 Task: Add an event with the title Webinar: Advanced SEO and Organic Traffic Generation, date '2024/03/11', time 8:00 AM to 10:00 AMand add a description: Participants will develop essential delivery skills, including body language, vocal projection, and effective use of gestures. They will learn how to control nervousness, project confidence, and establish a connection with their audience.Select event color  Flamingo . Add location for the event as: Auckland, New Zealand, logged in from the account softage.4@softage.netand send the event invitation to softage.2@softage.net and softage.3@softage.net. Set a reminder for the event Every weekday(Monday to Friday)
Action: Mouse moved to (86, 113)
Screenshot: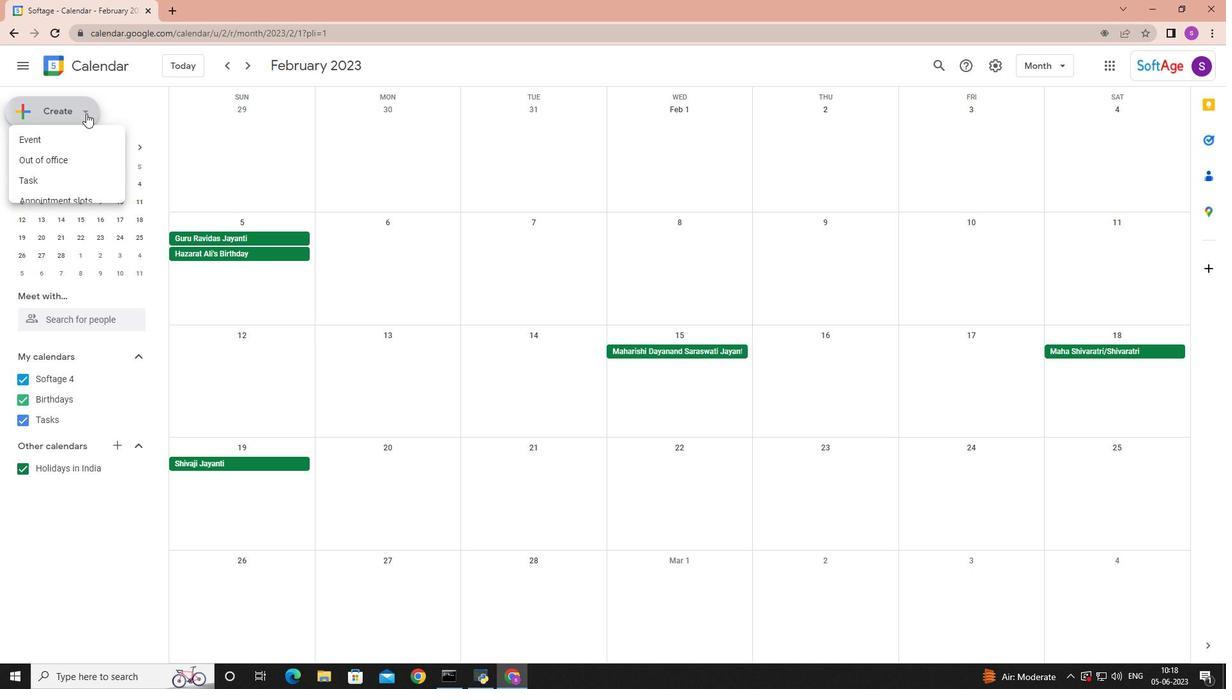 
Action: Mouse pressed left at (86, 113)
Screenshot: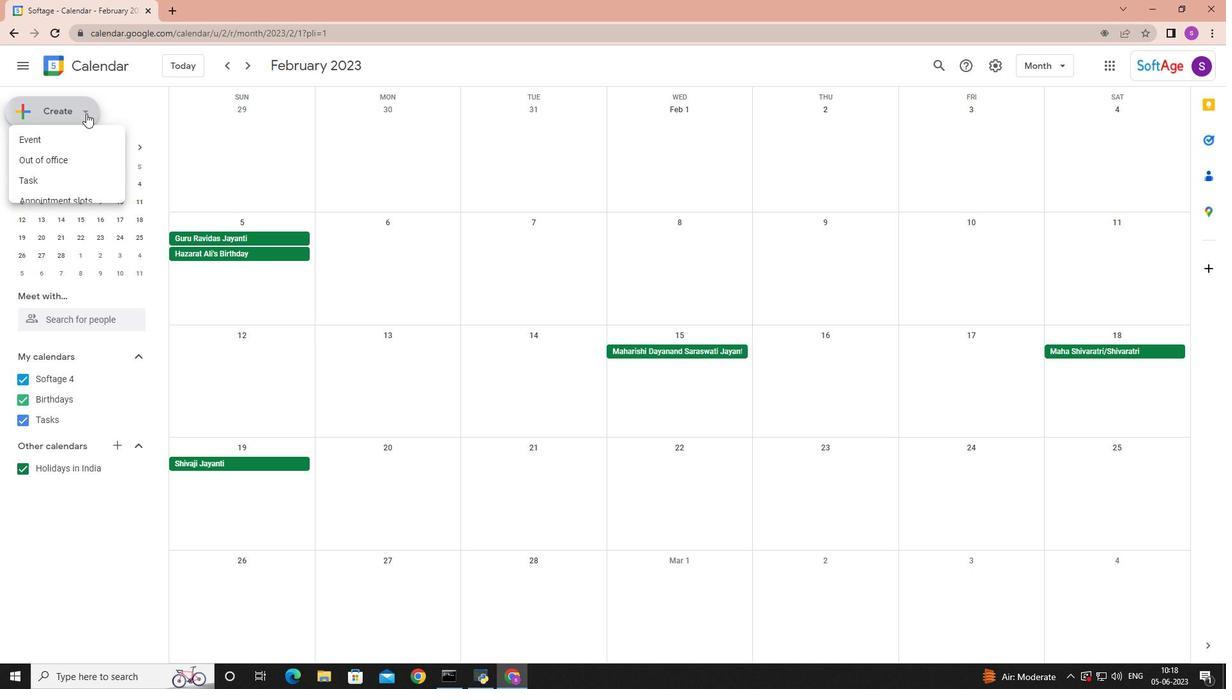 
Action: Mouse moved to (79, 142)
Screenshot: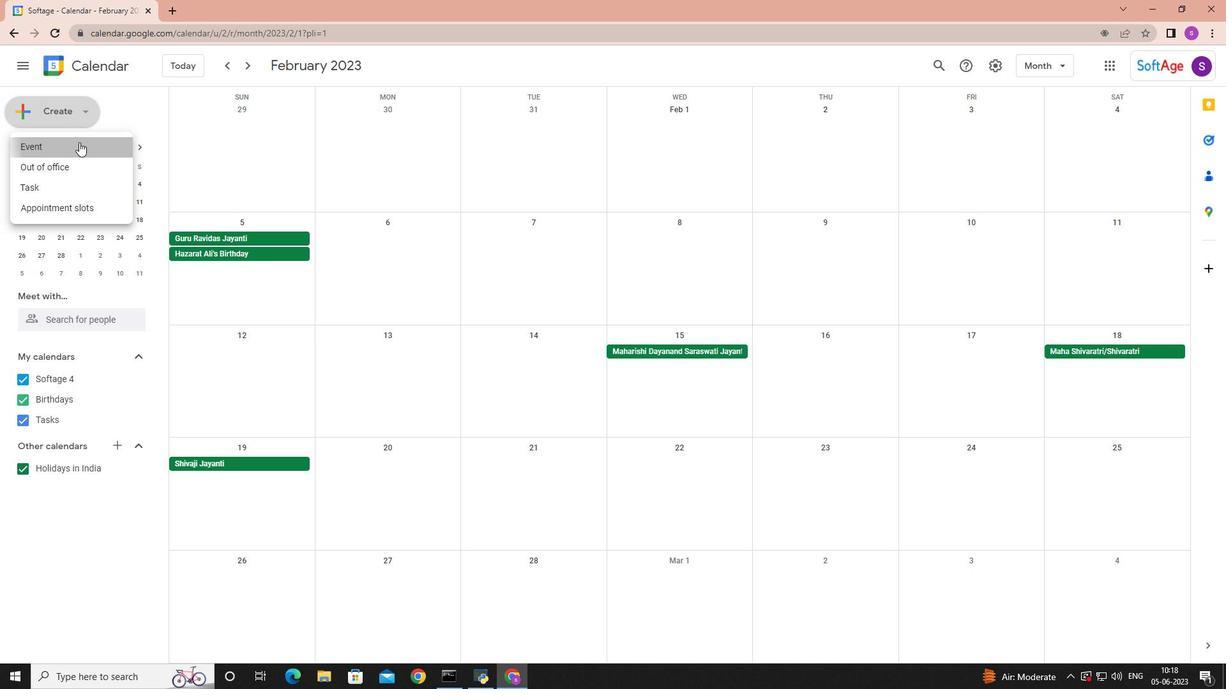 
Action: Mouse pressed left at (79, 142)
Screenshot: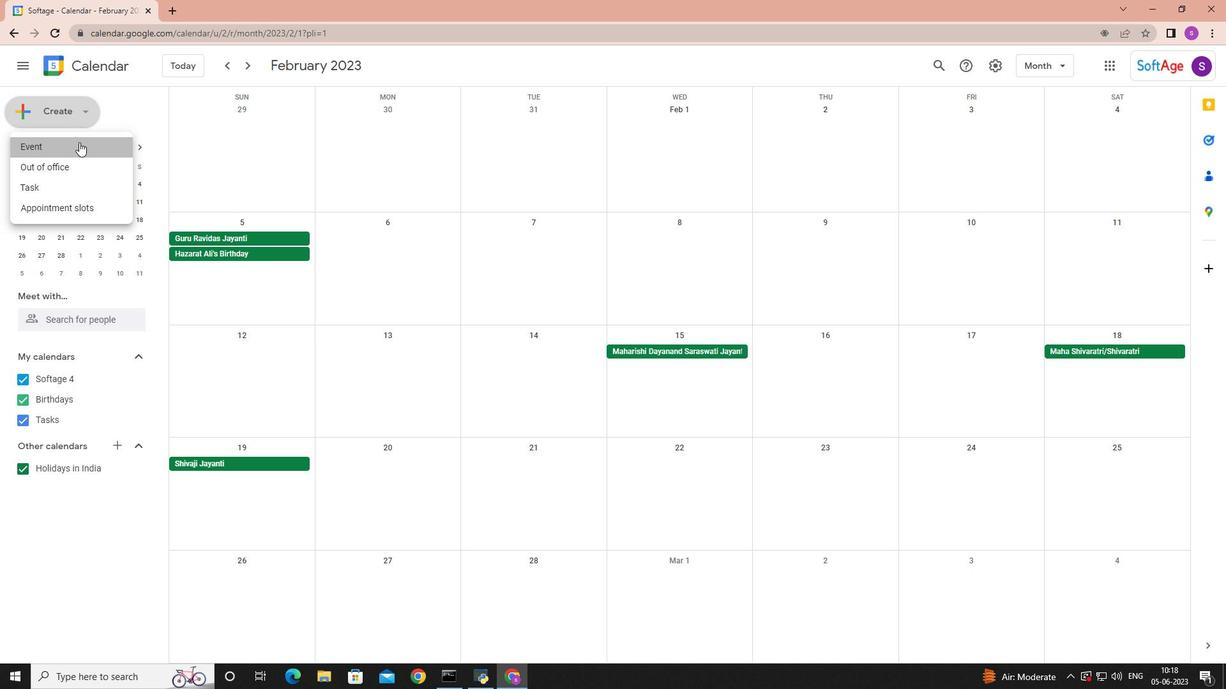 
Action: Mouse moved to (483, 427)
Screenshot: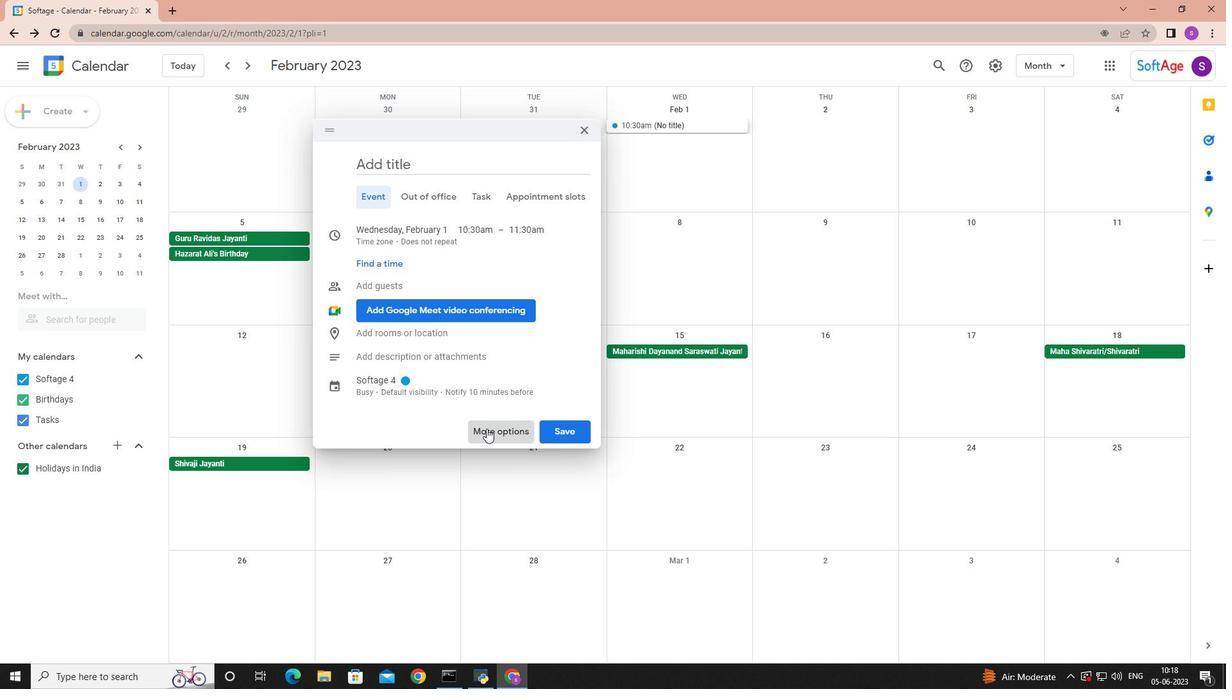
Action: Mouse pressed left at (483, 427)
Screenshot: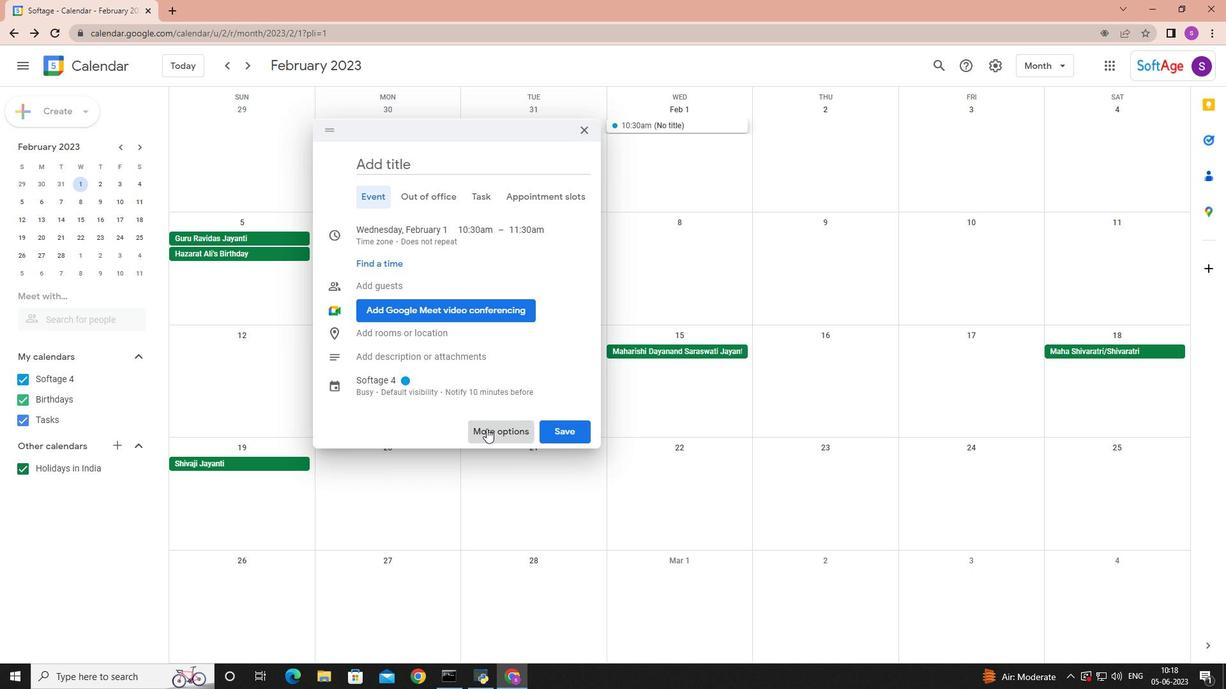 
Action: Mouse moved to (494, 426)
Screenshot: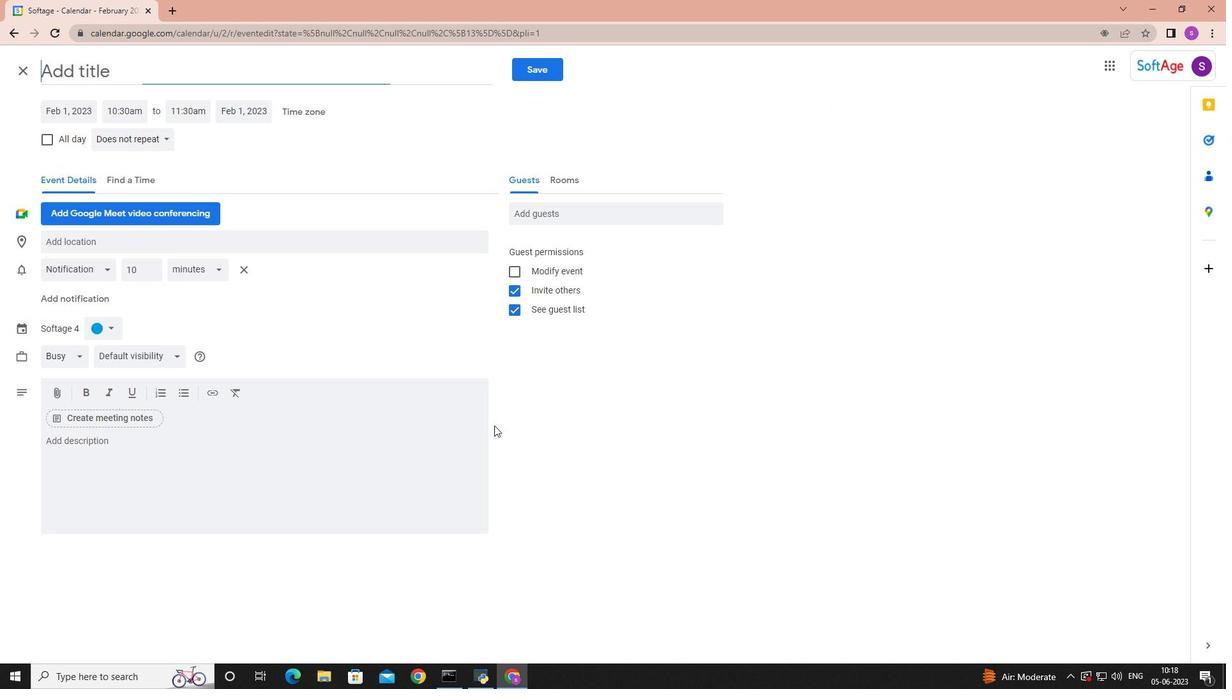 
Action: Key pressed <Key.shift>Webinar<Key.shift>:<Key.space><Key.shift>Advanced<Key.space><Key.shift>SEO<Key.space>and<Key.space><Key.shift>Organic<Key.space><Key.shift>Traffic<Key.space><Key.shift>Generation<Key.space>
Screenshot: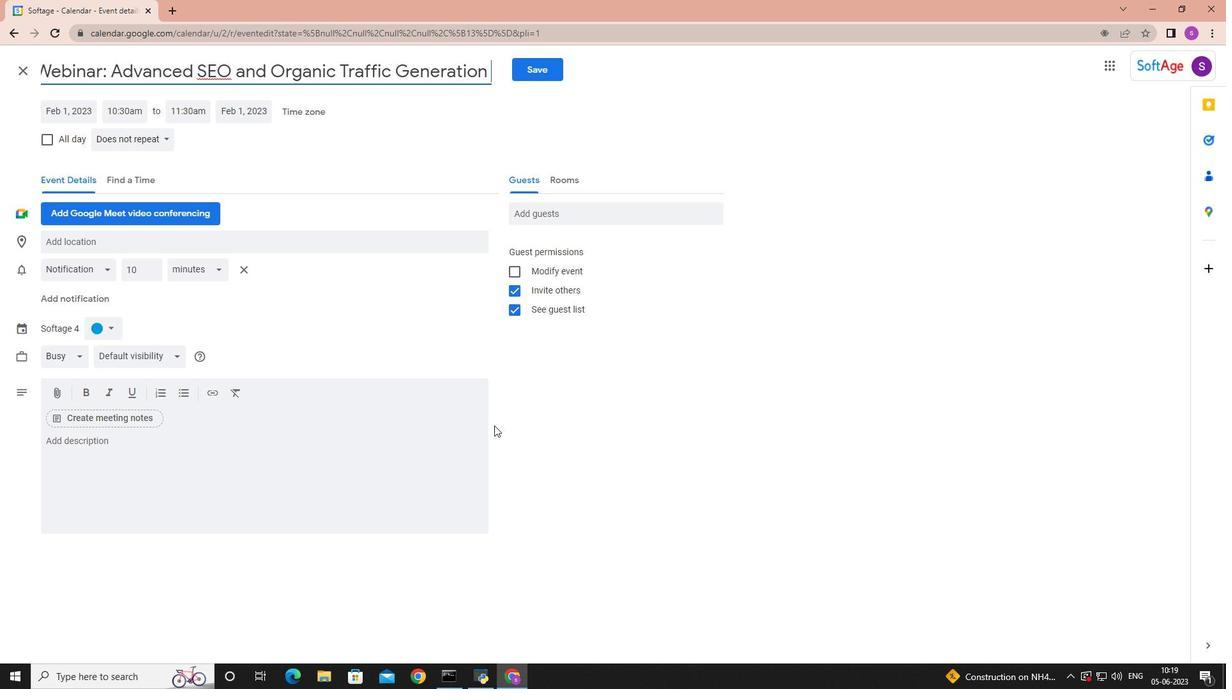 
Action: Mouse moved to (72, 112)
Screenshot: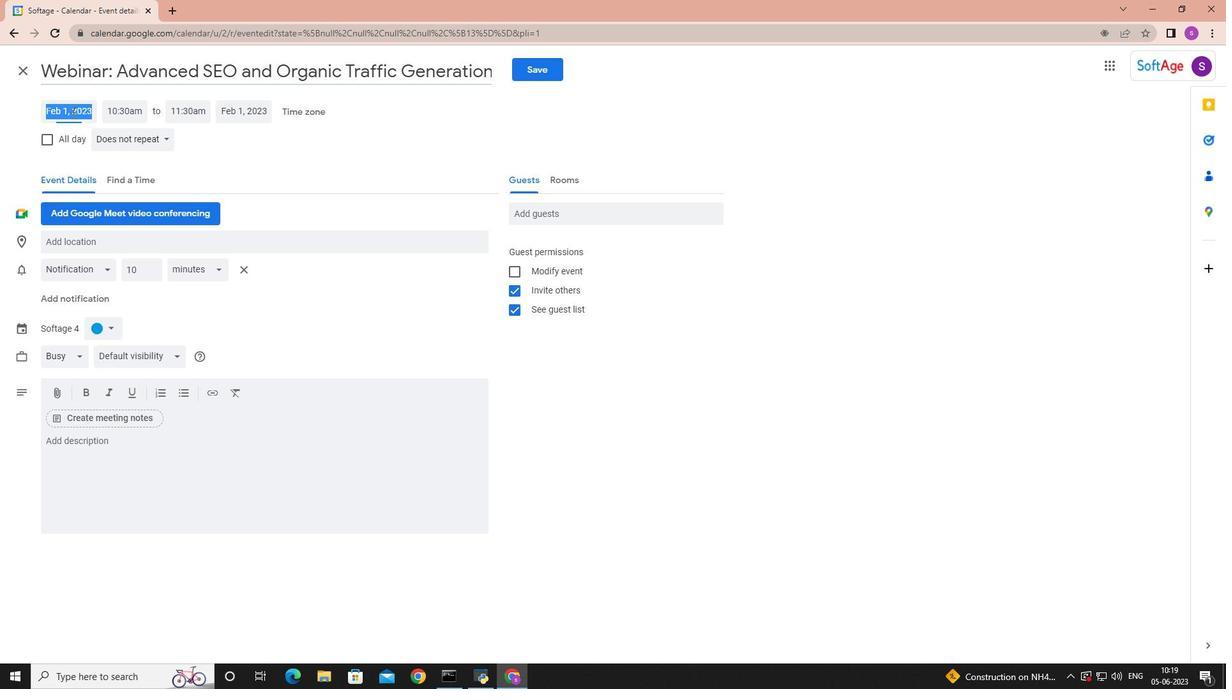 
Action: Mouse pressed left at (72, 112)
Screenshot: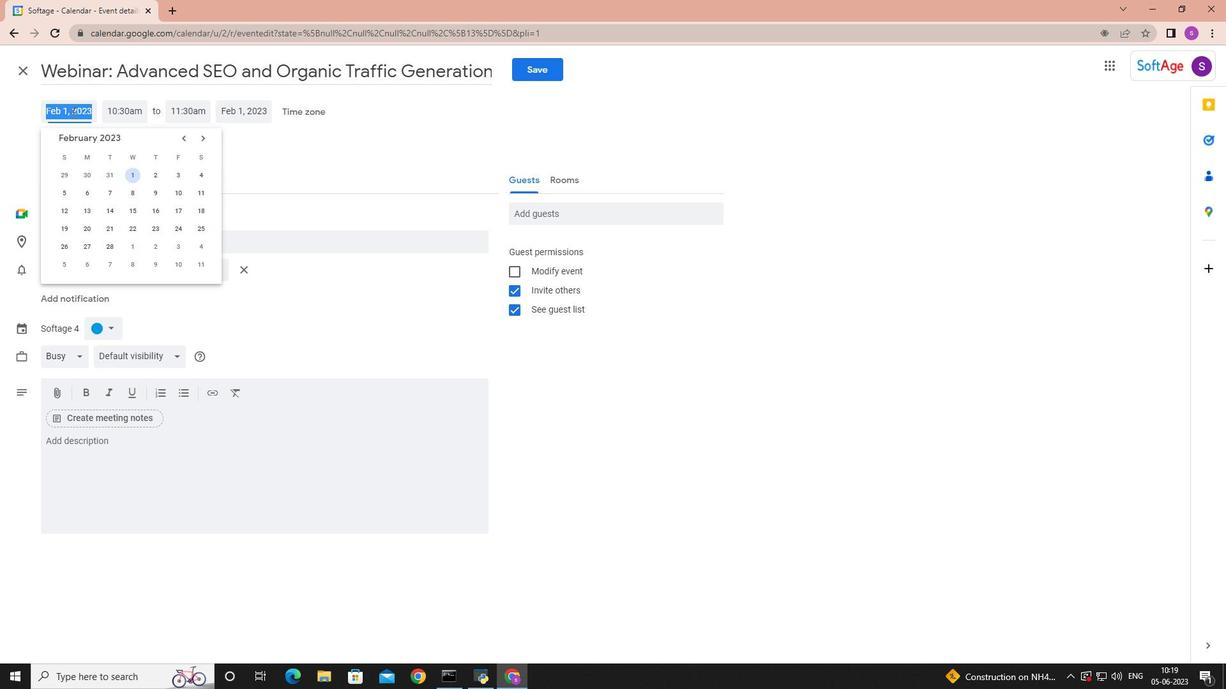 
Action: Mouse moved to (199, 137)
Screenshot: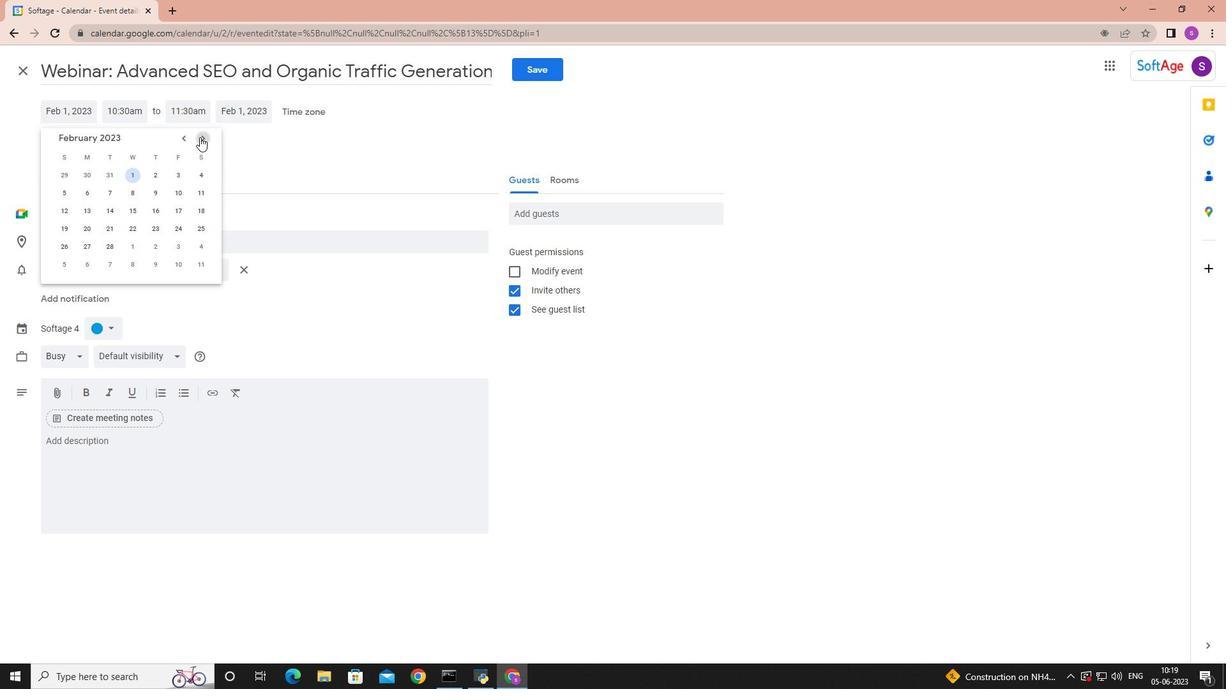 
Action: Mouse pressed left at (199, 137)
Screenshot: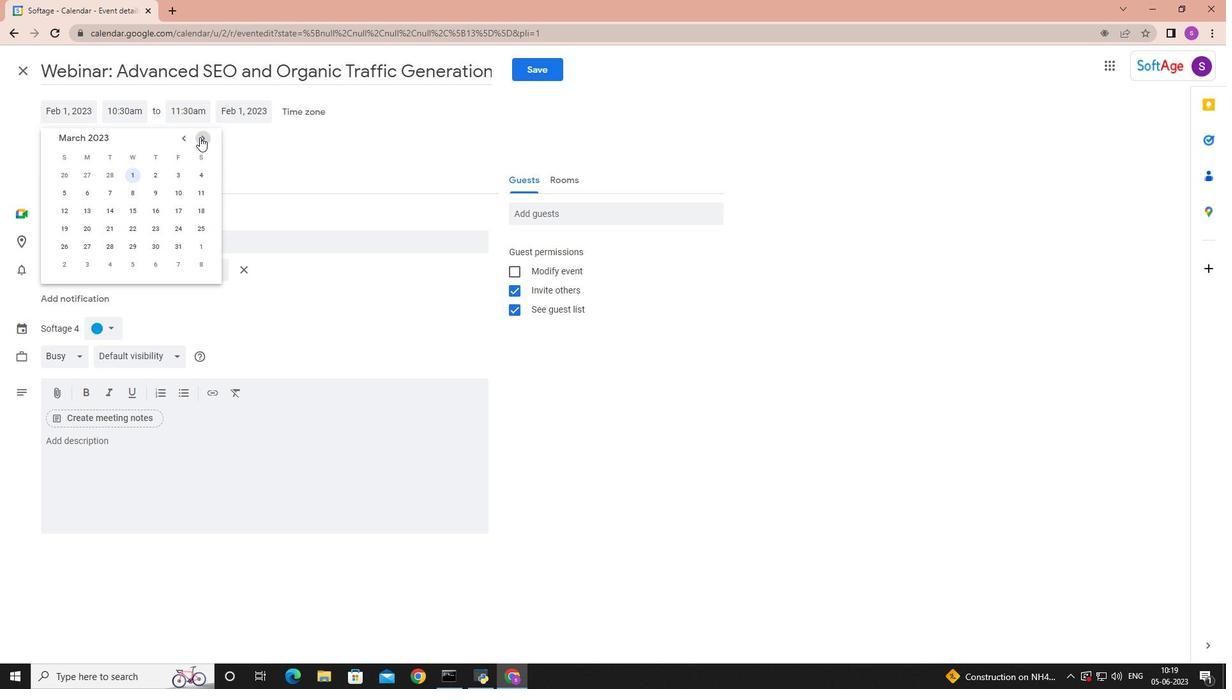 
Action: Mouse pressed left at (199, 137)
Screenshot: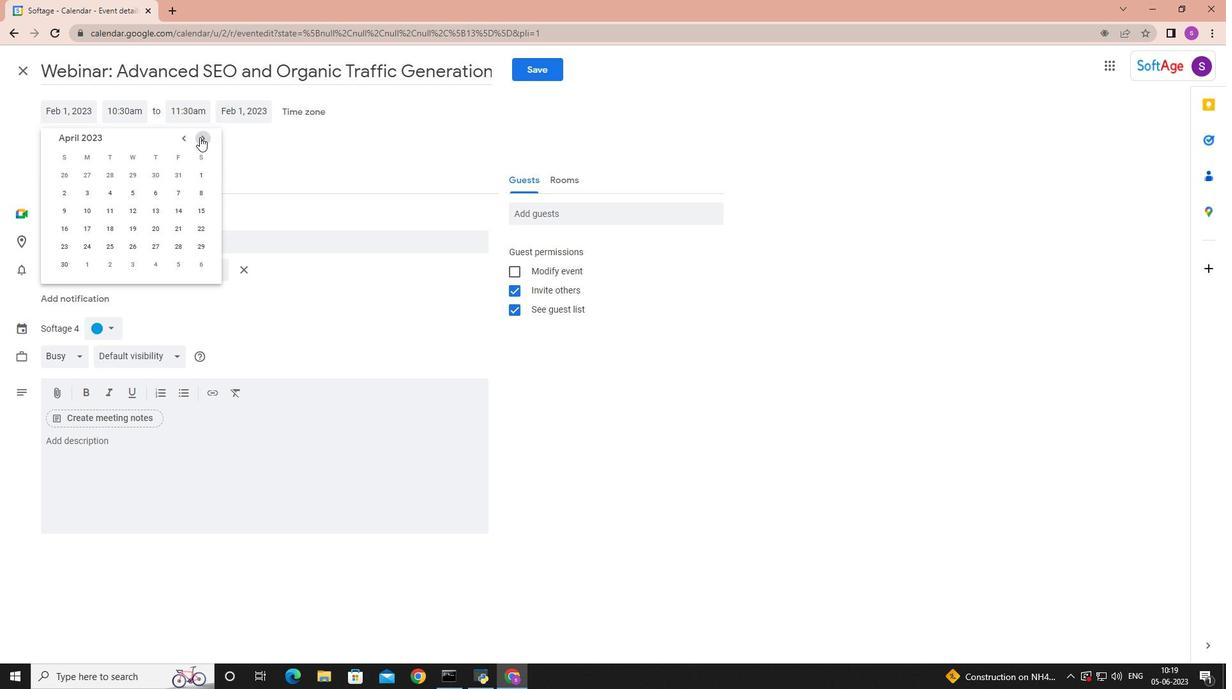 
Action: Mouse pressed left at (199, 137)
Screenshot: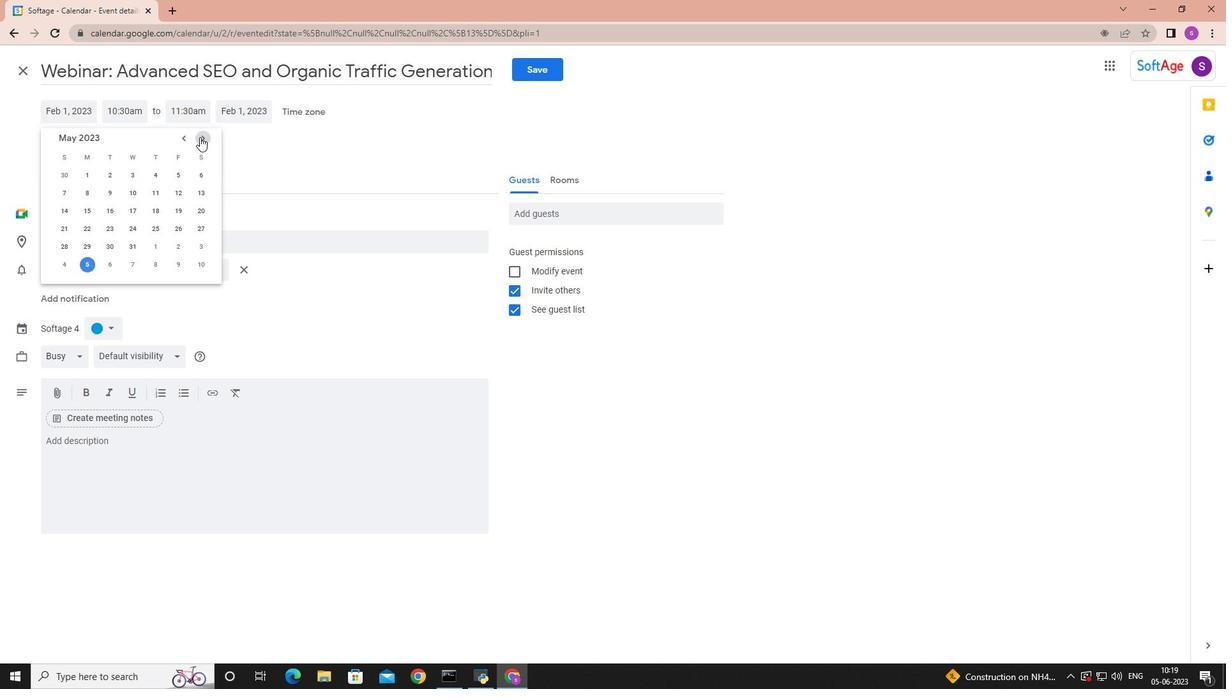 
Action: Mouse pressed left at (199, 137)
Screenshot: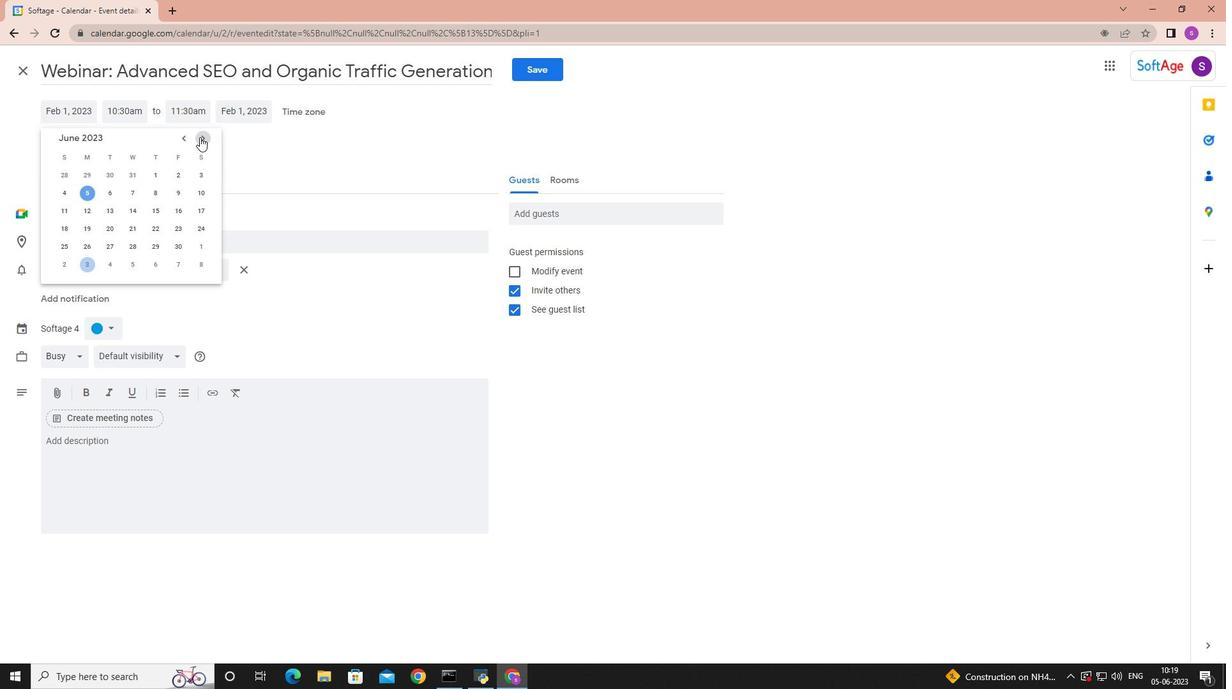 
Action: Mouse pressed left at (199, 137)
Screenshot: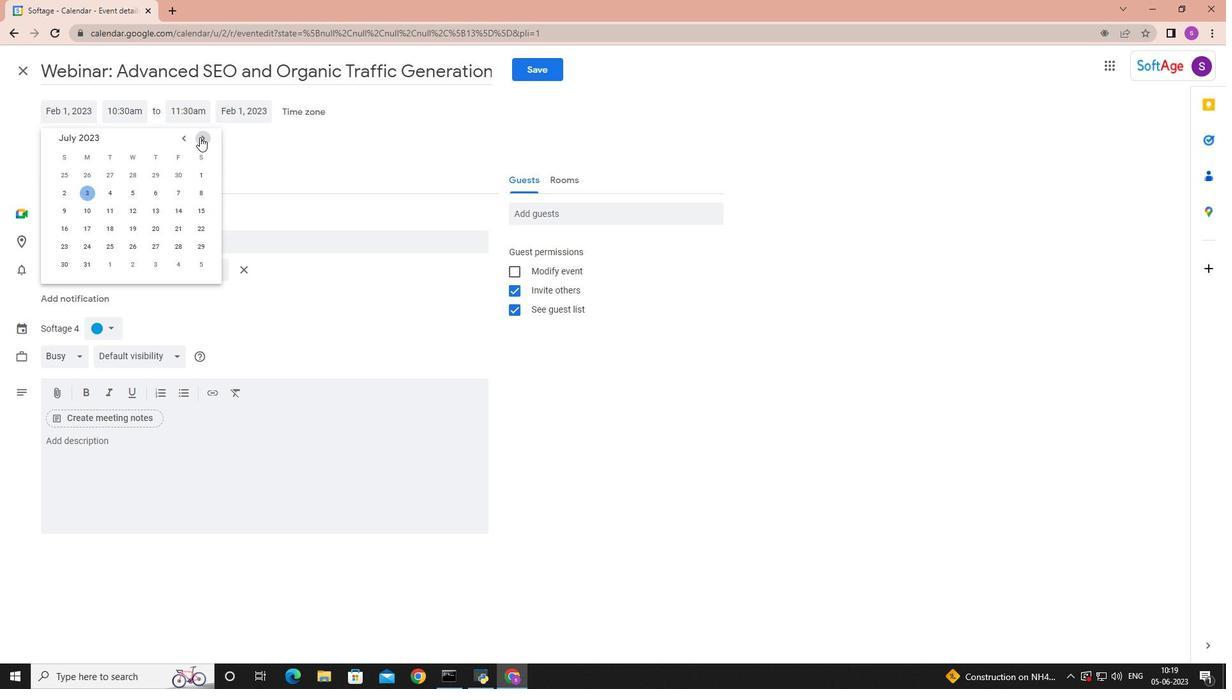 
Action: Mouse pressed left at (199, 137)
Screenshot: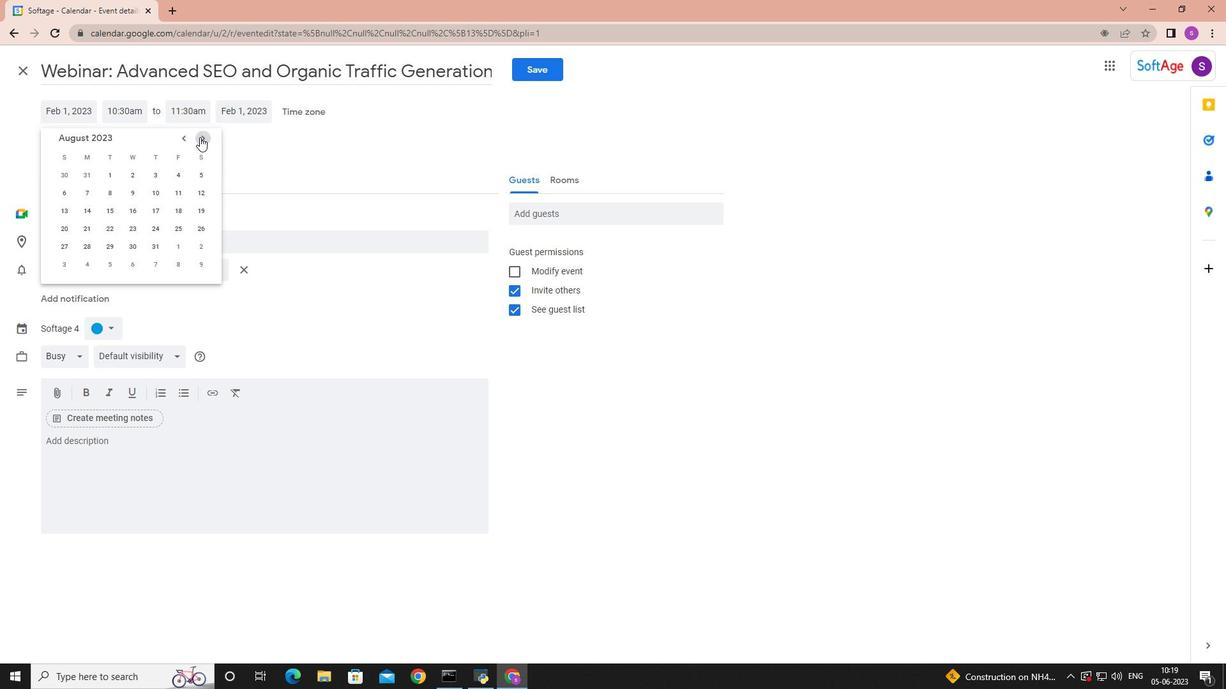 
Action: Mouse pressed left at (199, 137)
Screenshot: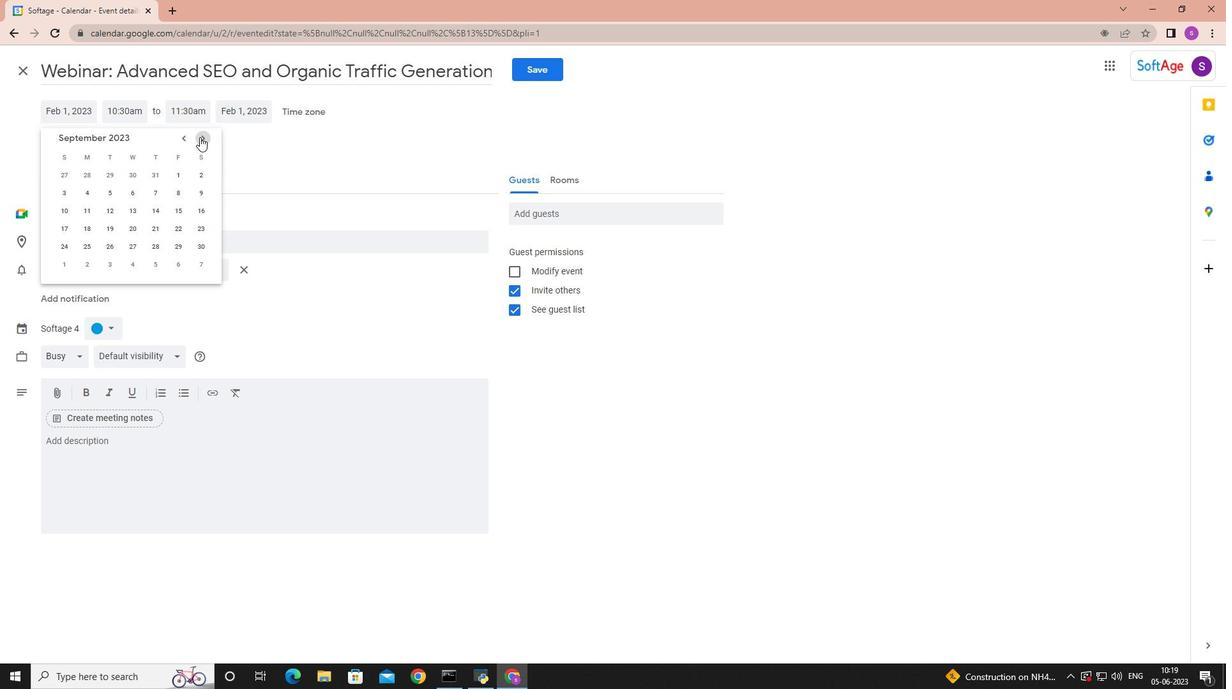 
Action: Mouse pressed left at (199, 137)
Screenshot: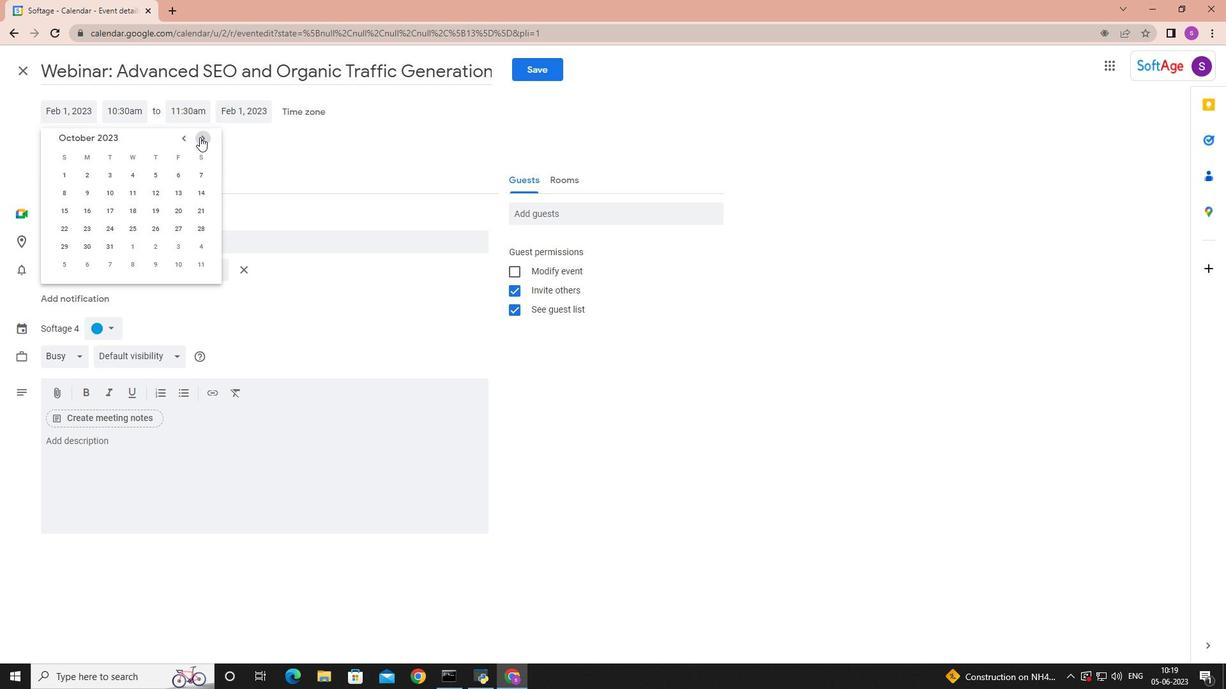 
Action: Mouse pressed left at (199, 137)
Screenshot: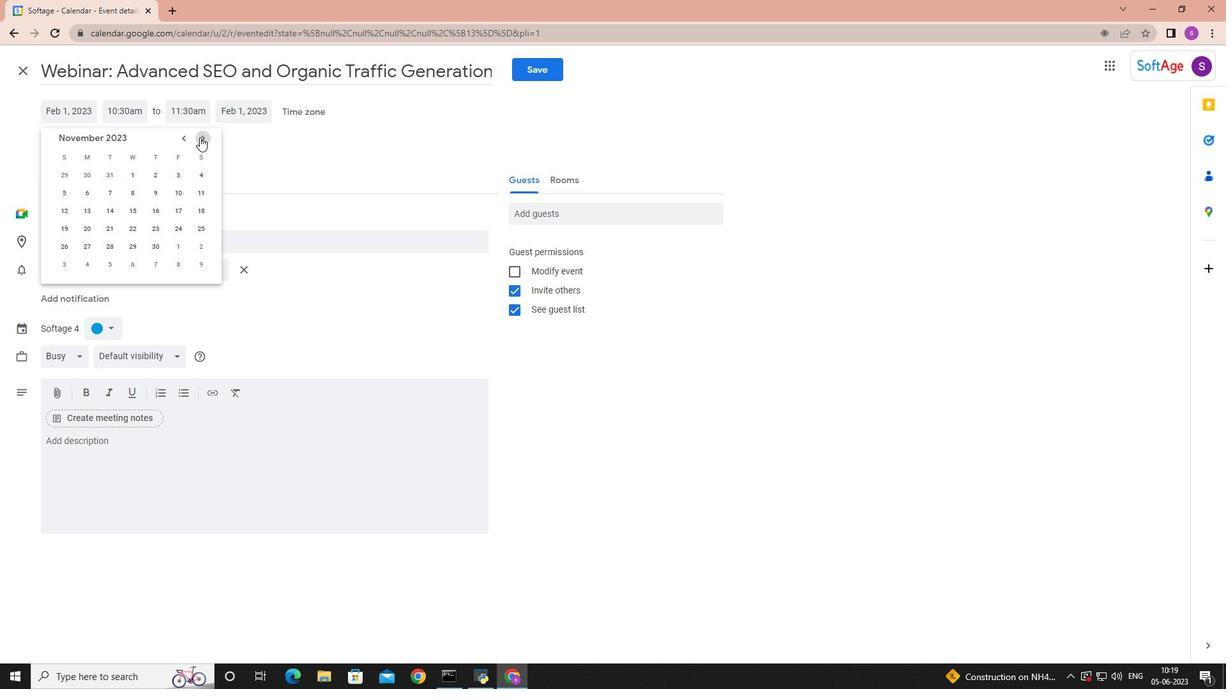 
Action: Mouse pressed left at (199, 137)
Screenshot: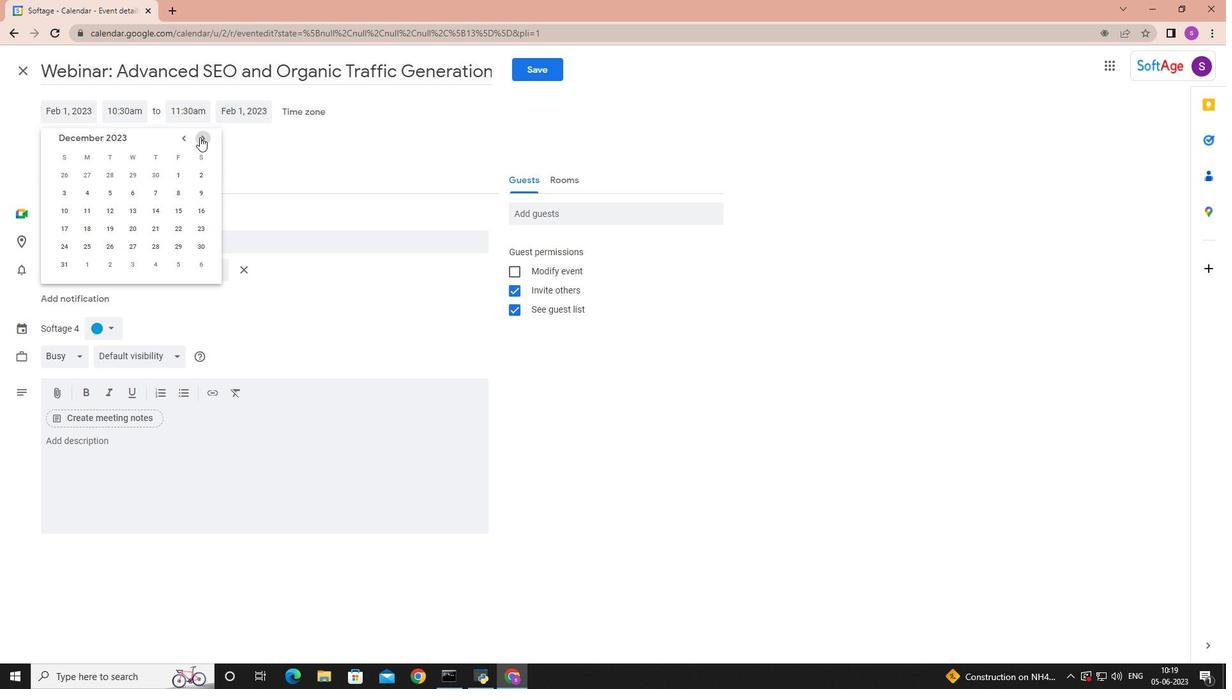 
Action: Mouse pressed left at (199, 137)
Screenshot: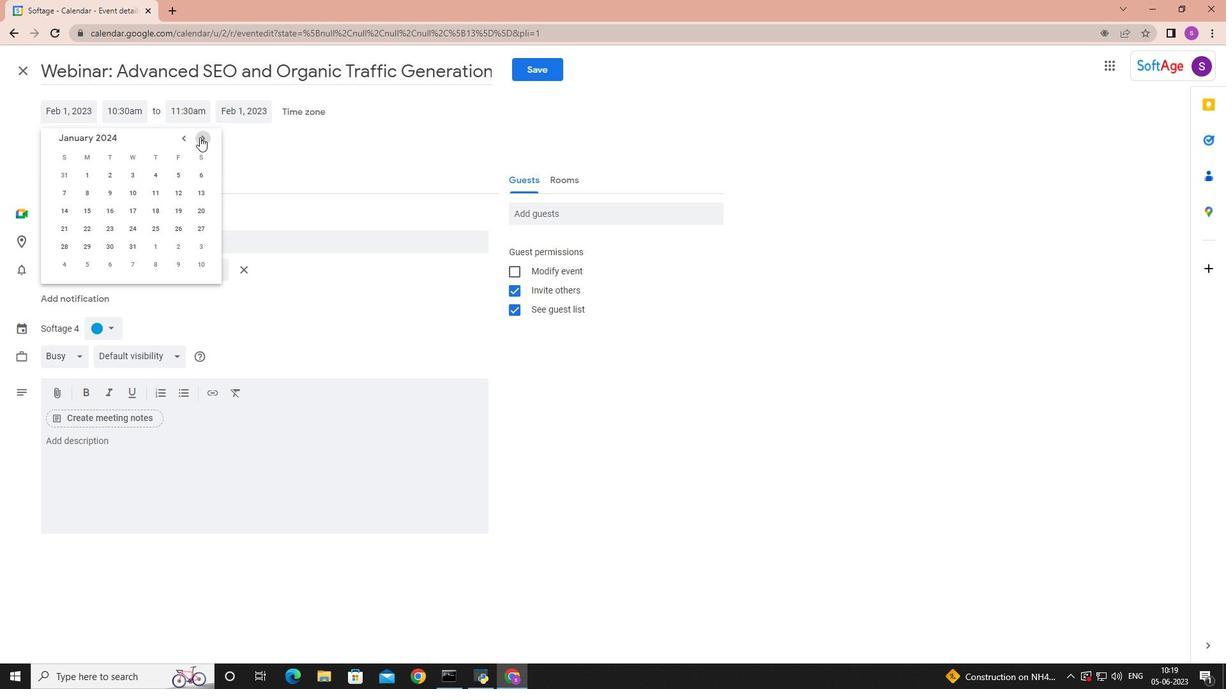 
Action: Mouse pressed left at (199, 137)
Screenshot: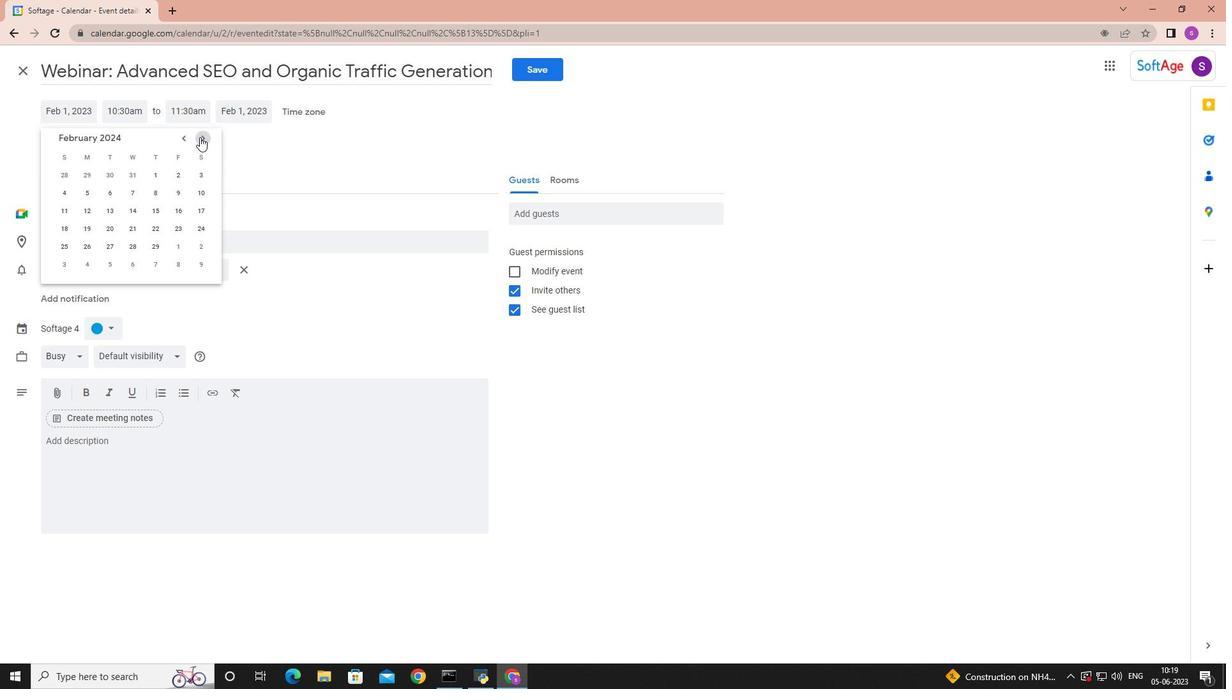 
Action: Mouse pressed left at (199, 137)
Screenshot: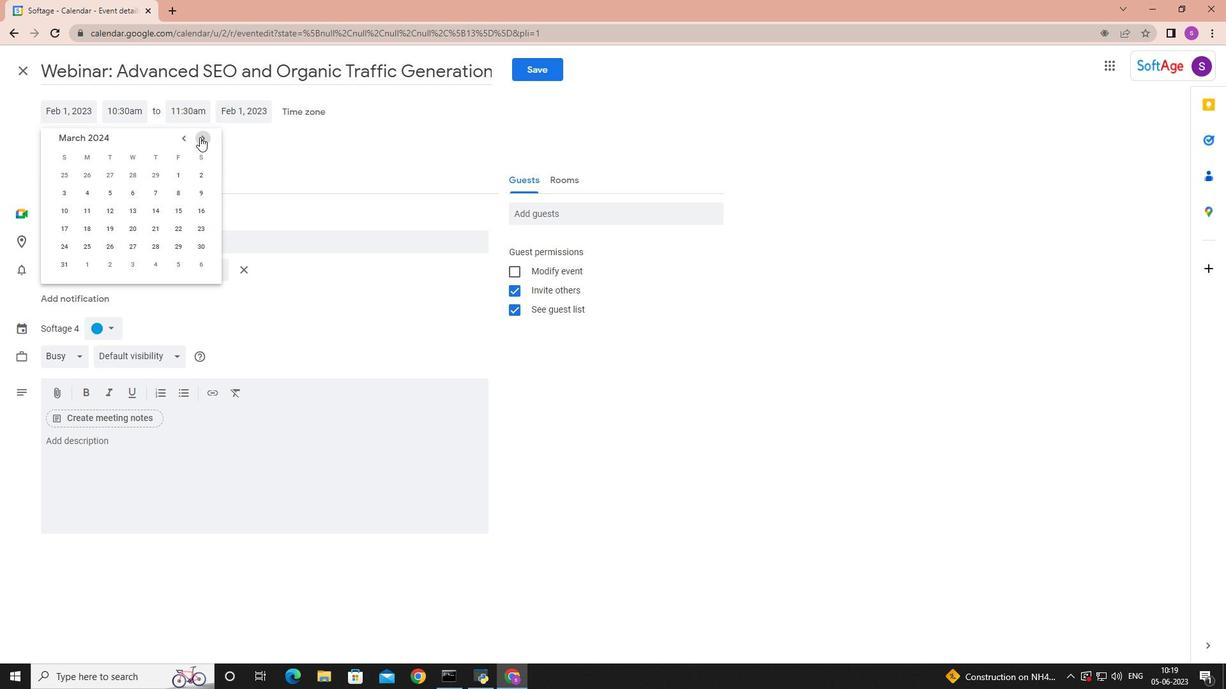 
Action: Mouse moved to (88, 214)
Screenshot: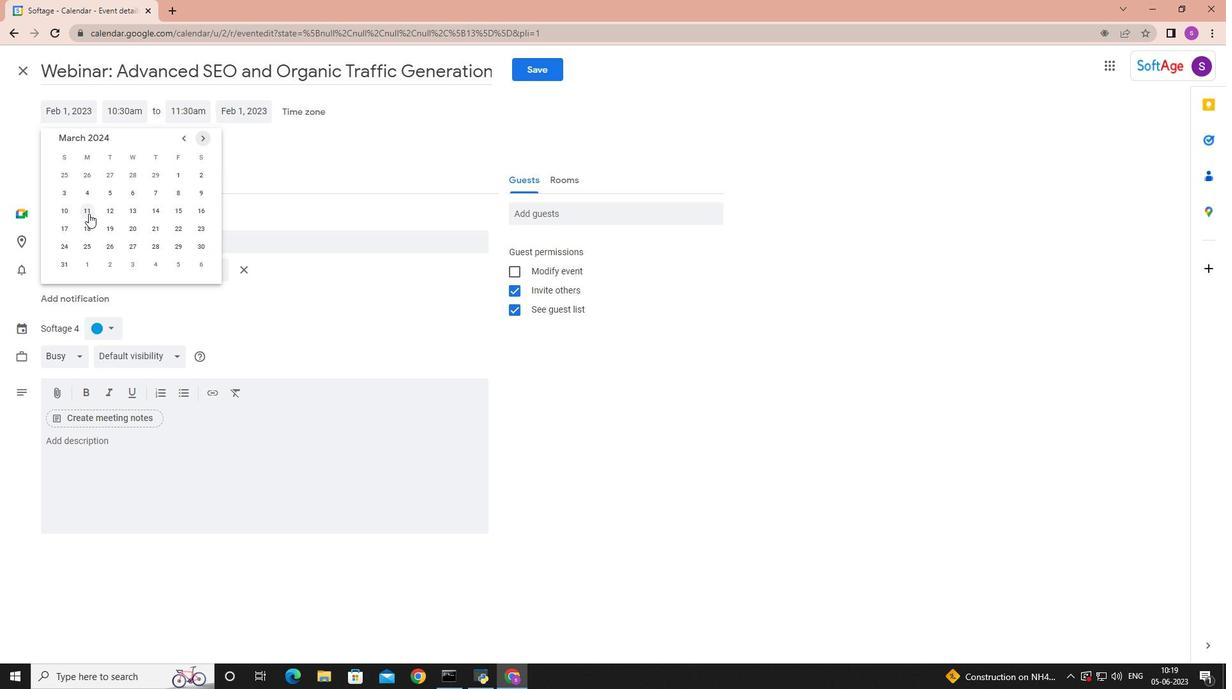 
Action: Mouse pressed left at (88, 214)
Screenshot: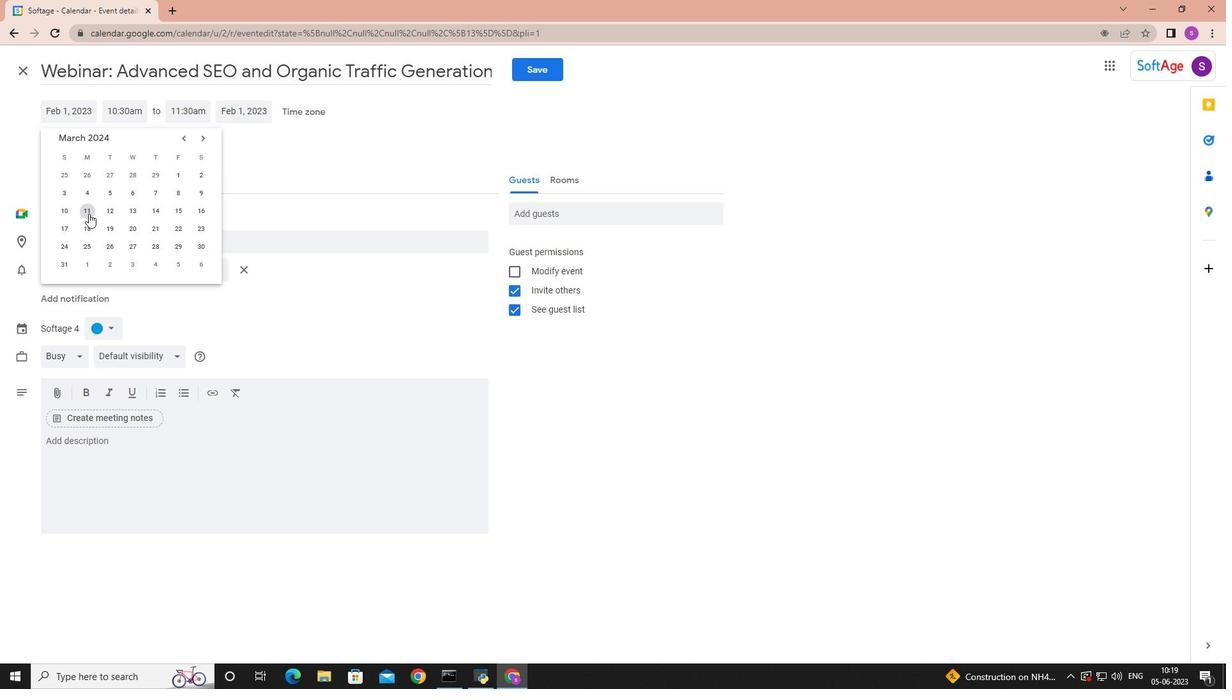 
Action: Mouse moved to (138, 112)
Screenshot: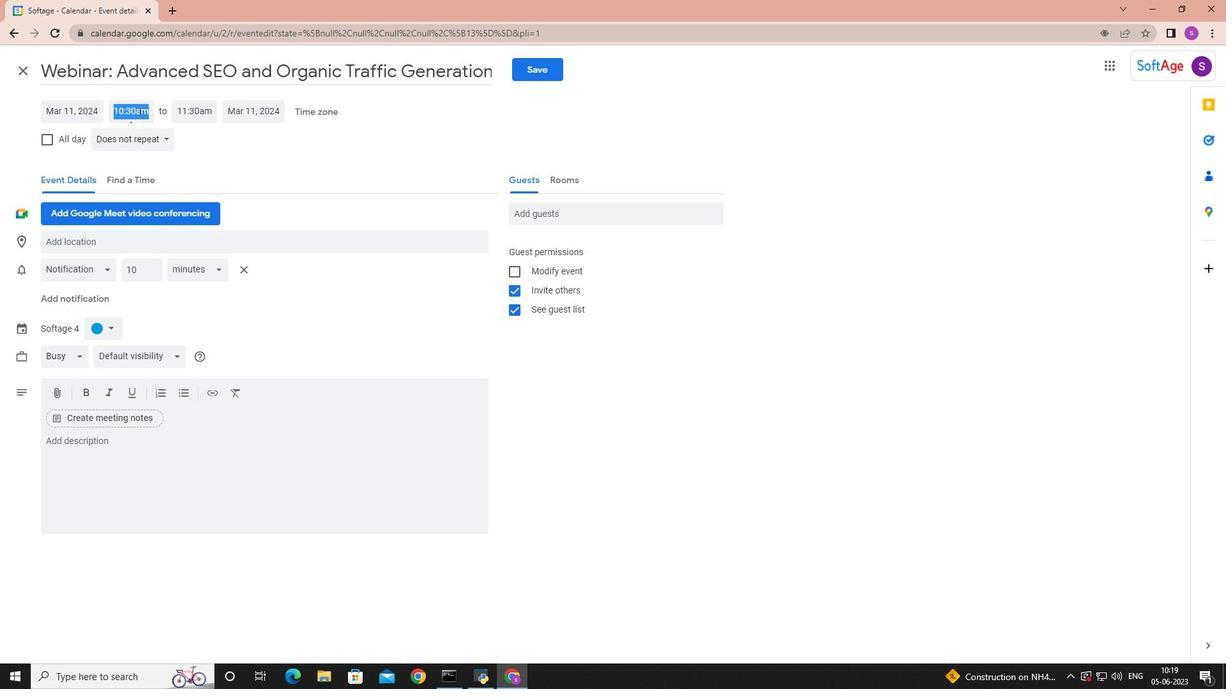 
Action: Mouse pressed left at (138, 112)
Screenshot: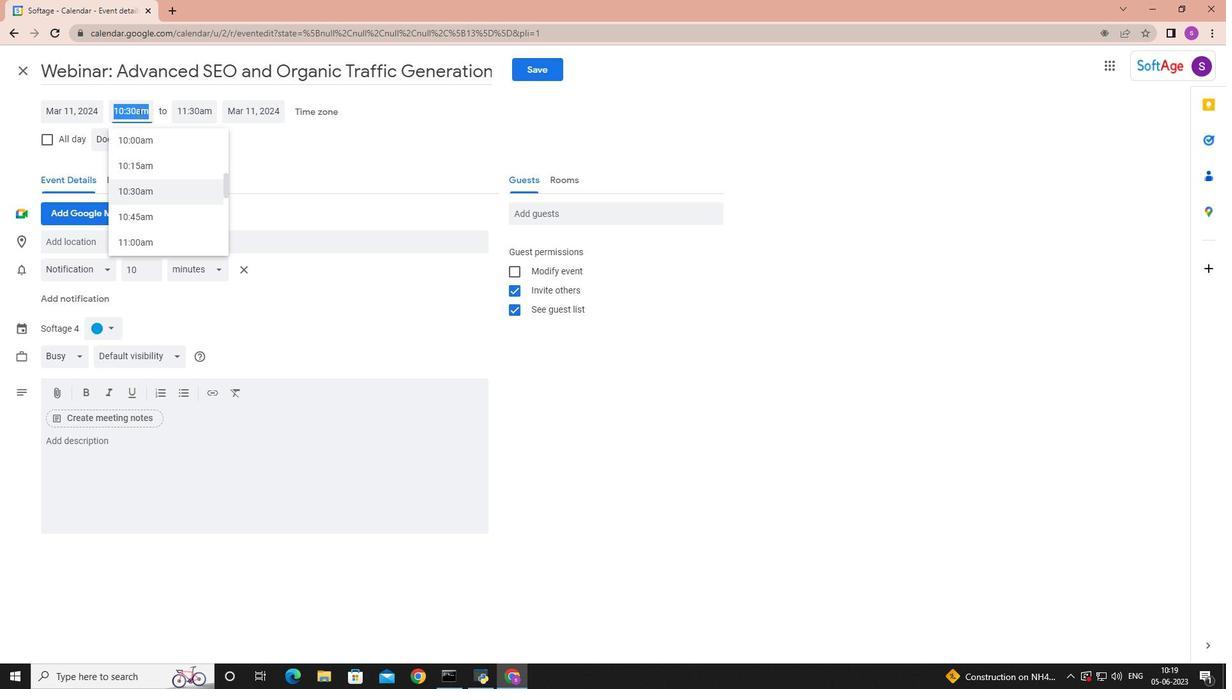 
Action: Mouse moved to (158, 190)
Screenshot: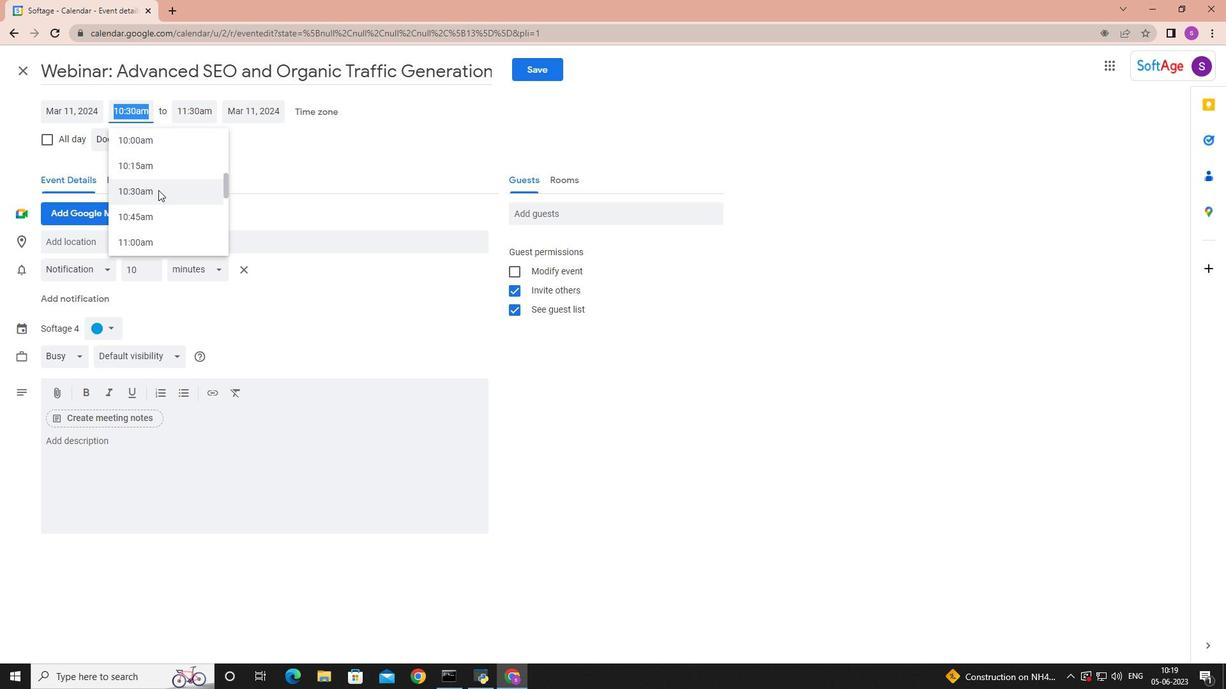 
Action: Mouse scrolled (158, 191) with delta (0, 0)
Screenshot: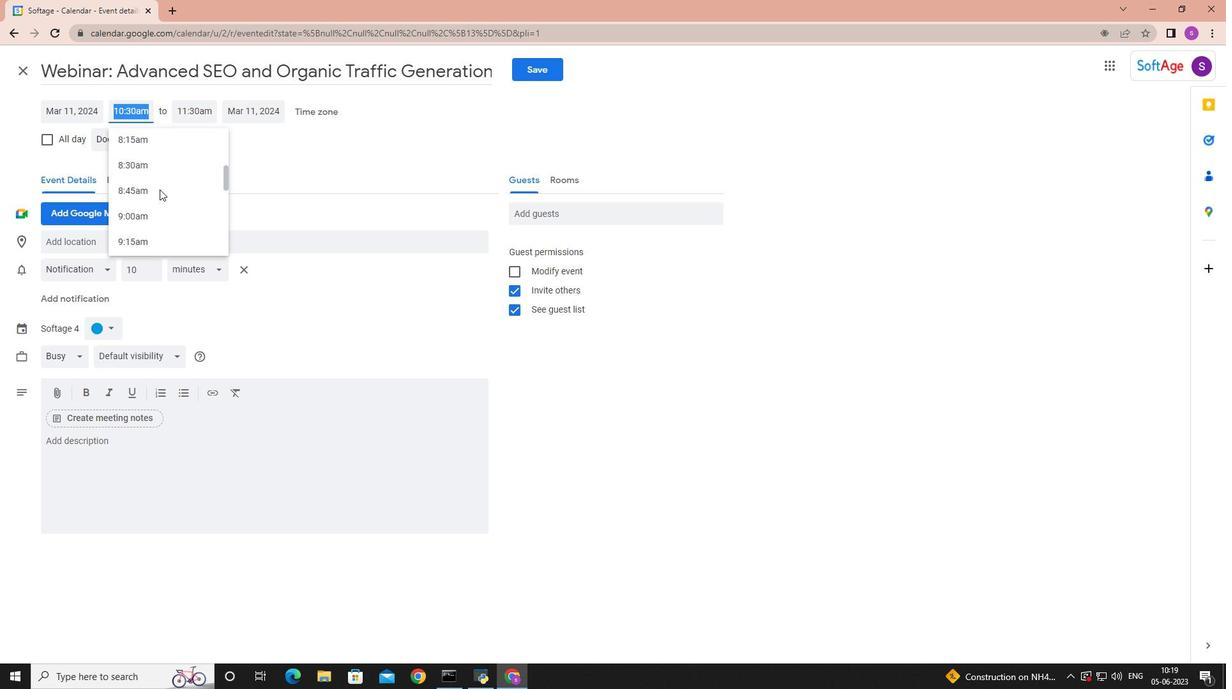 
Action: Mouse scrolled (158, 191) with delta (0, 0)
Screenshot: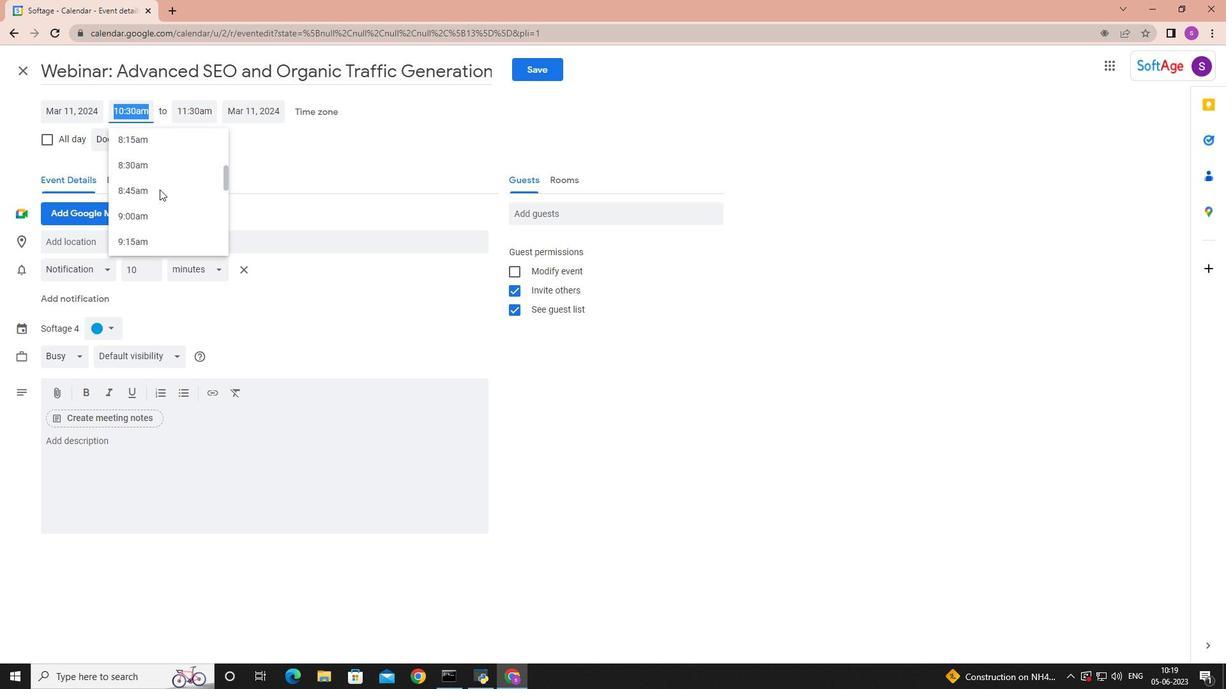 
Action: Mouse scrolled (158, 191) with delta (0, 0)
Screenshot: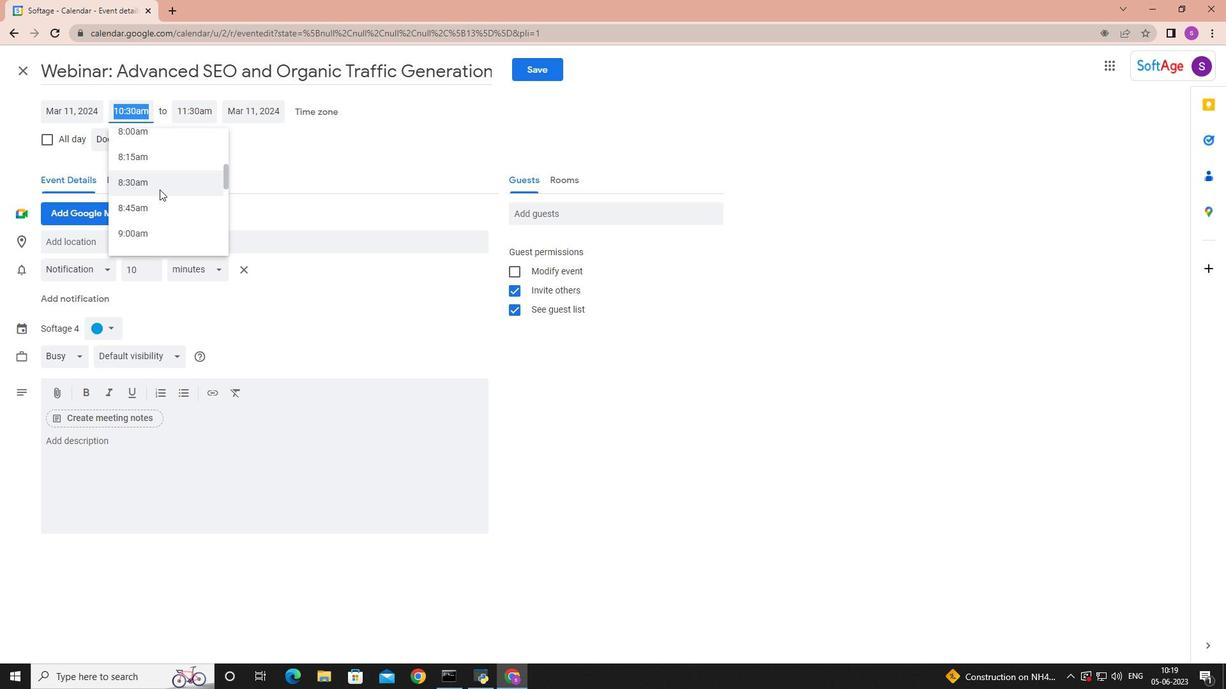 
Action: Mouse moved to (159, 189)
Screenshot: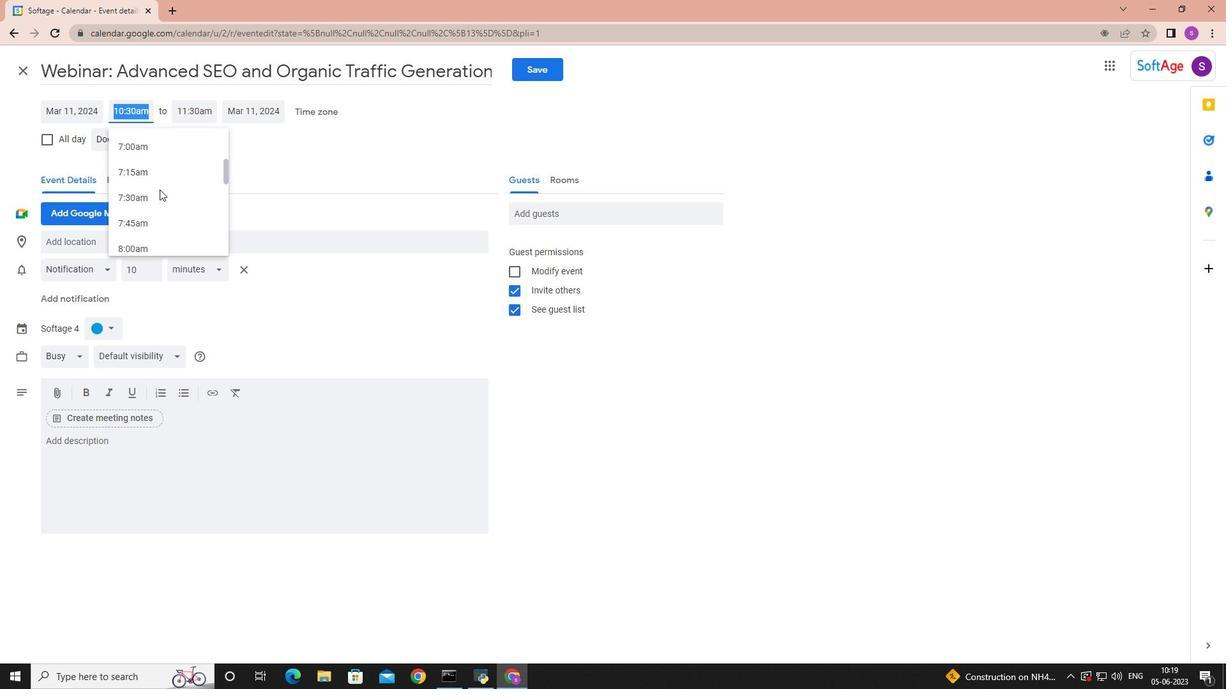 
Action: Mouse scrolled (159, 190) with delta (0, 0)
Screenshot: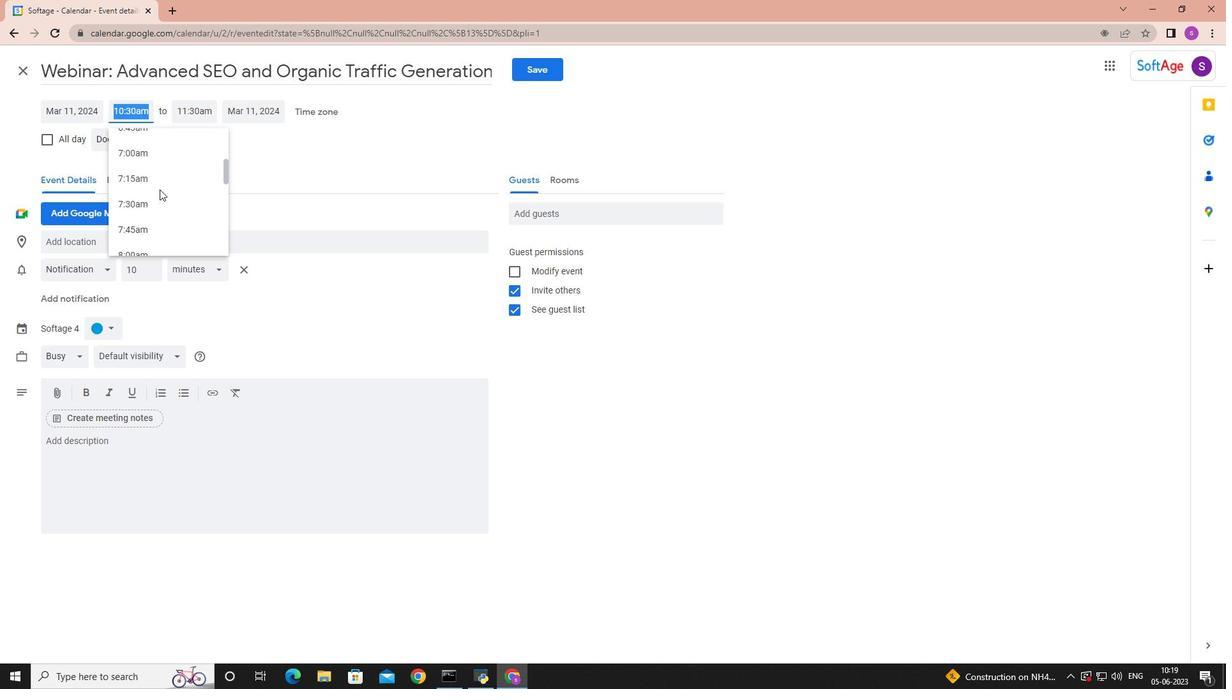 
Action: Mouse scrolled (159, 190) with delta (0, 0)
Screenshot: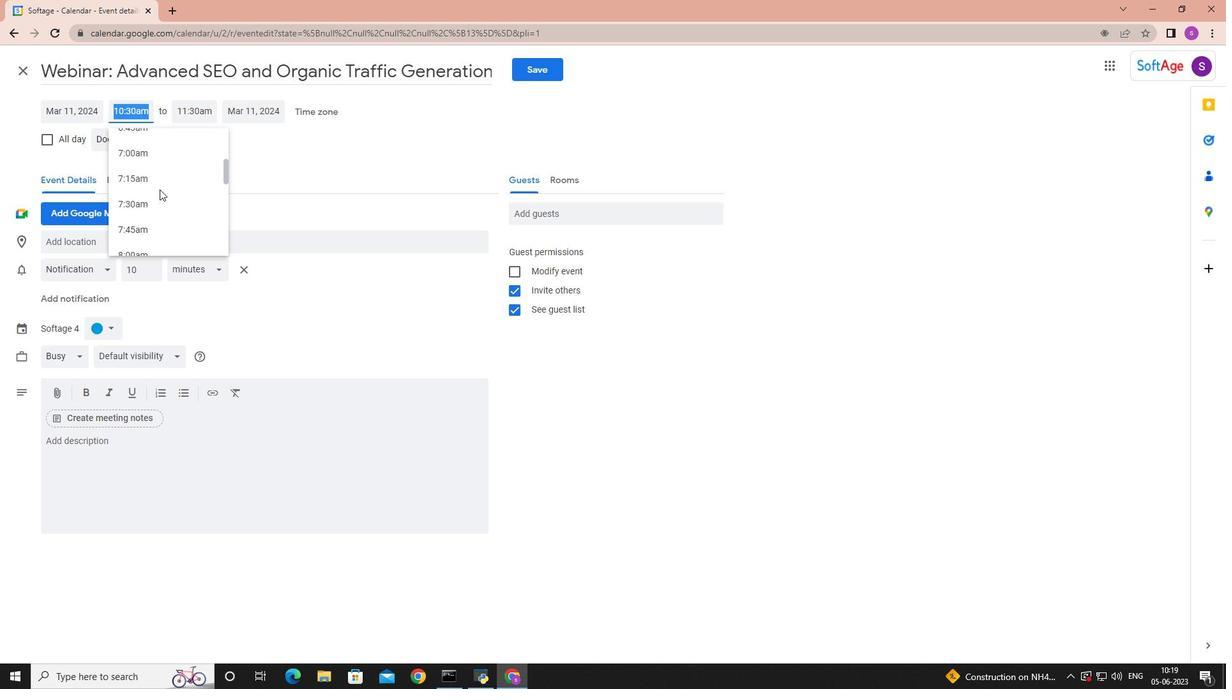 
Action: Mouse scrolled (159, 189) with delta (0, 0)
Screenshot: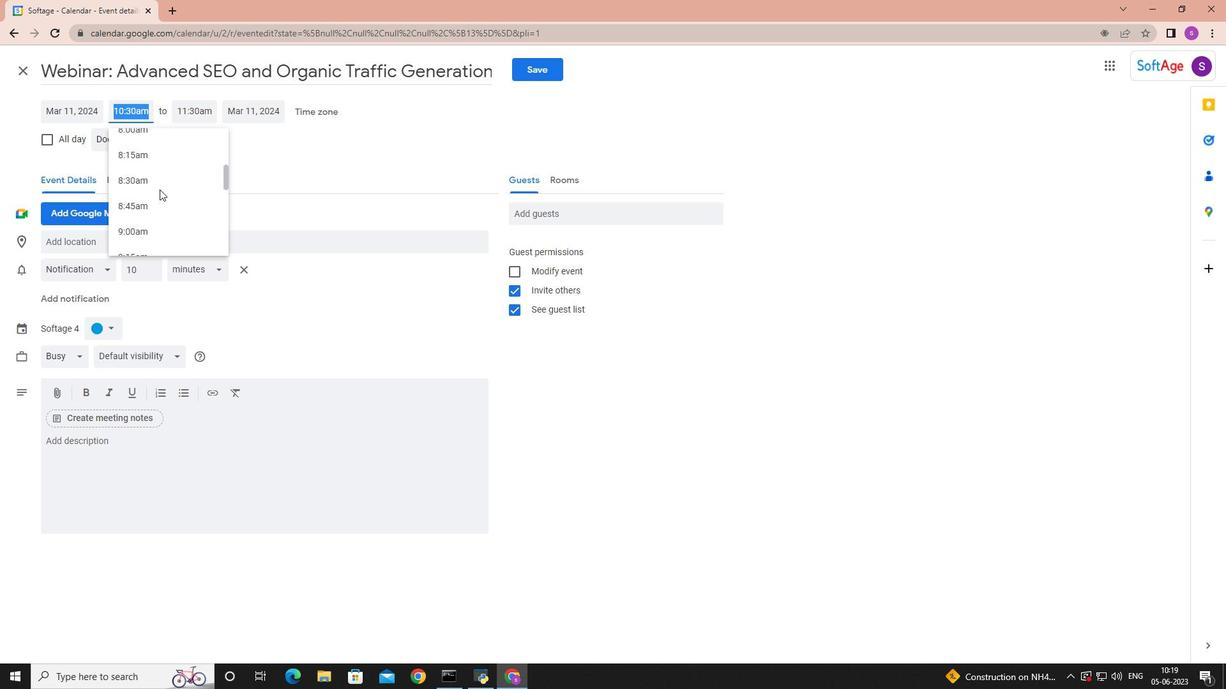 
Action: Mouse scrolled (159, 189) with delta (0, 0)
Screenshot: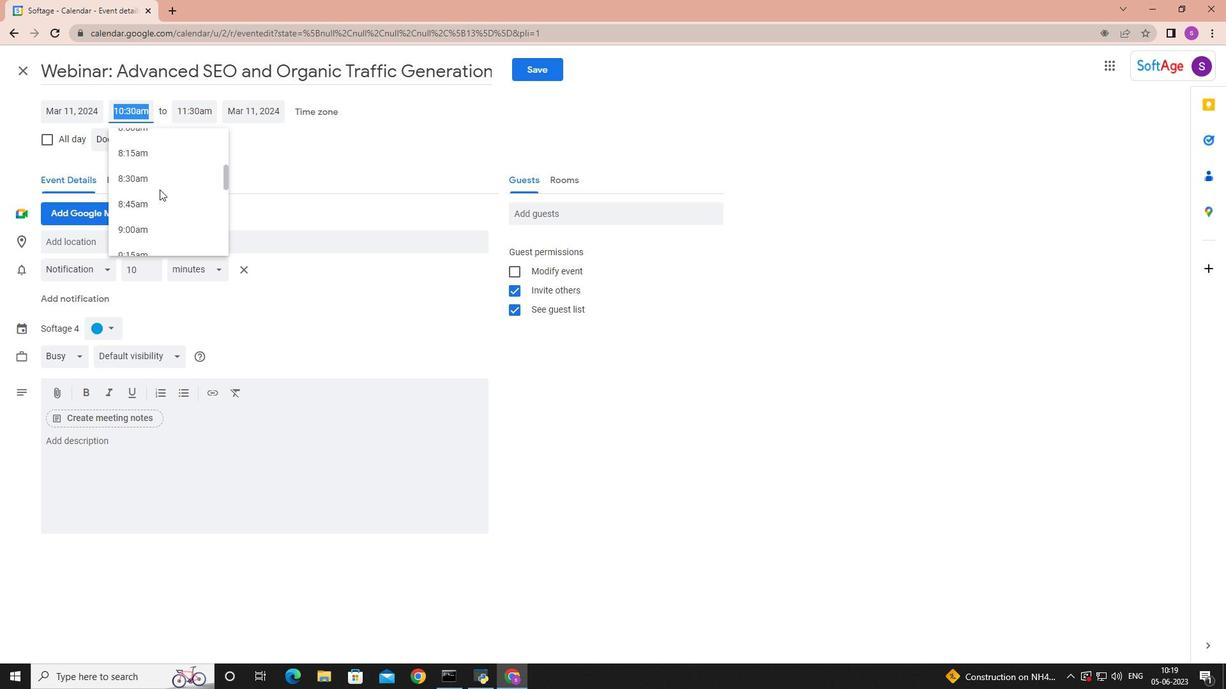 
Action: Mouse moved to (163, 173)
Screenshot: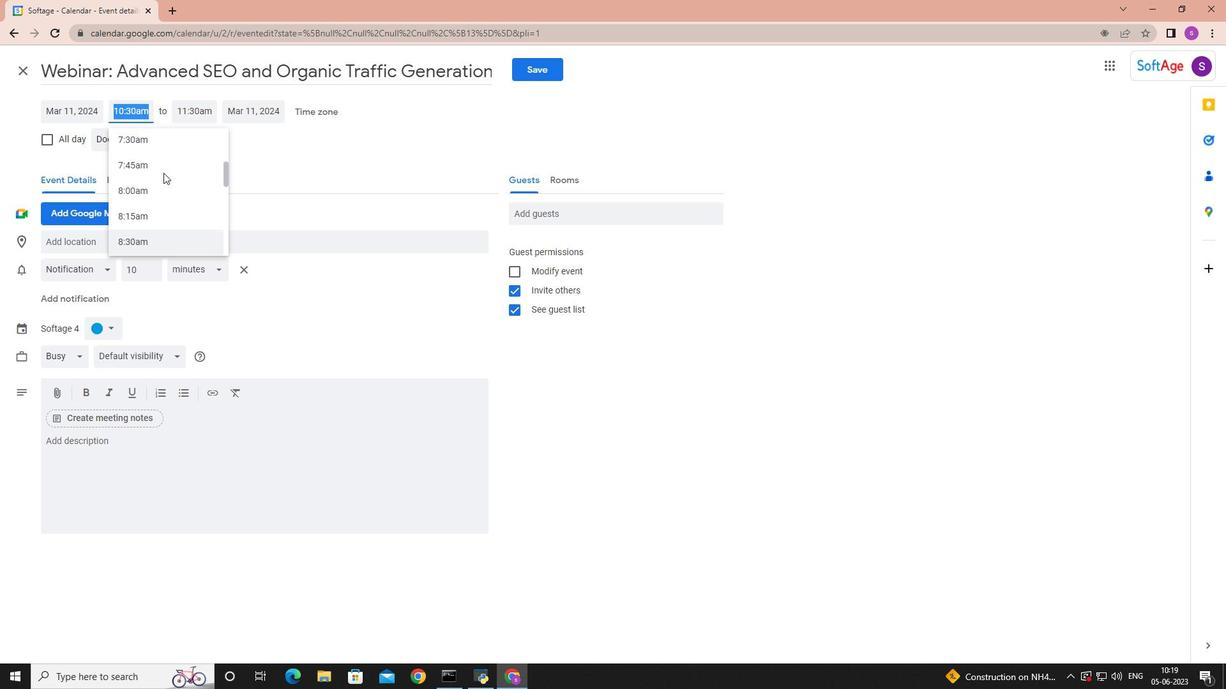 
Action: Mouse scrolled (163, 173) with delta (0, 0)
Screenshot: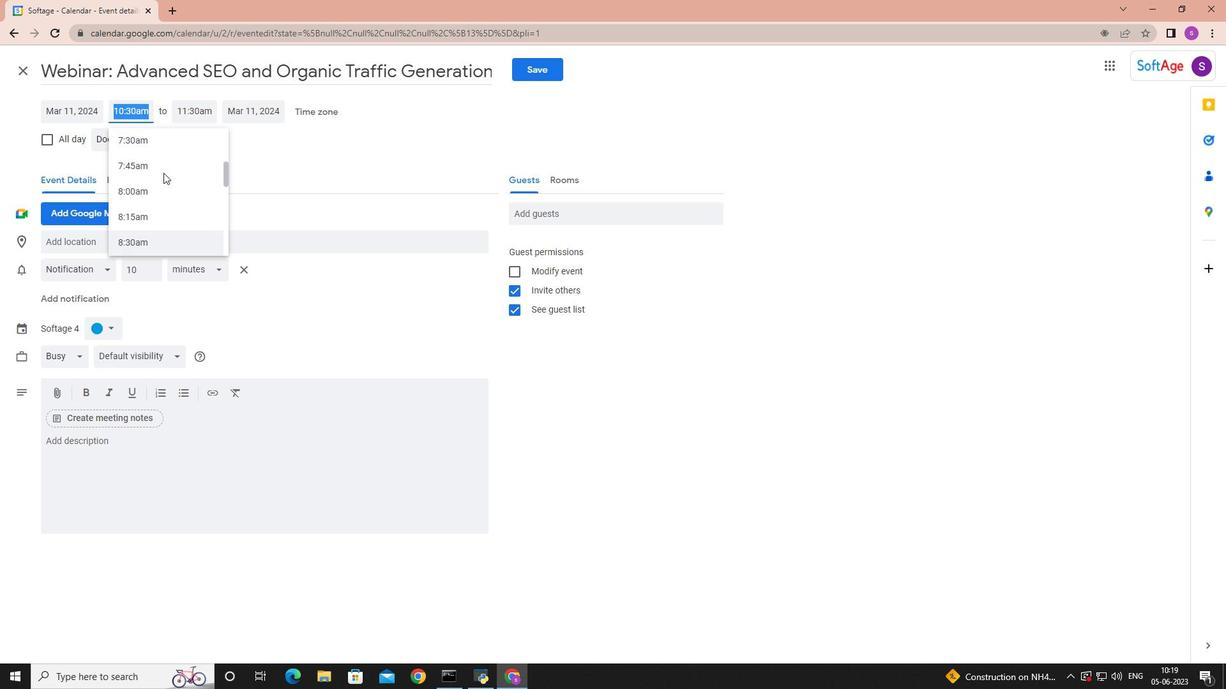 
Action: Mouse moved to (168, 189)
Screenshot: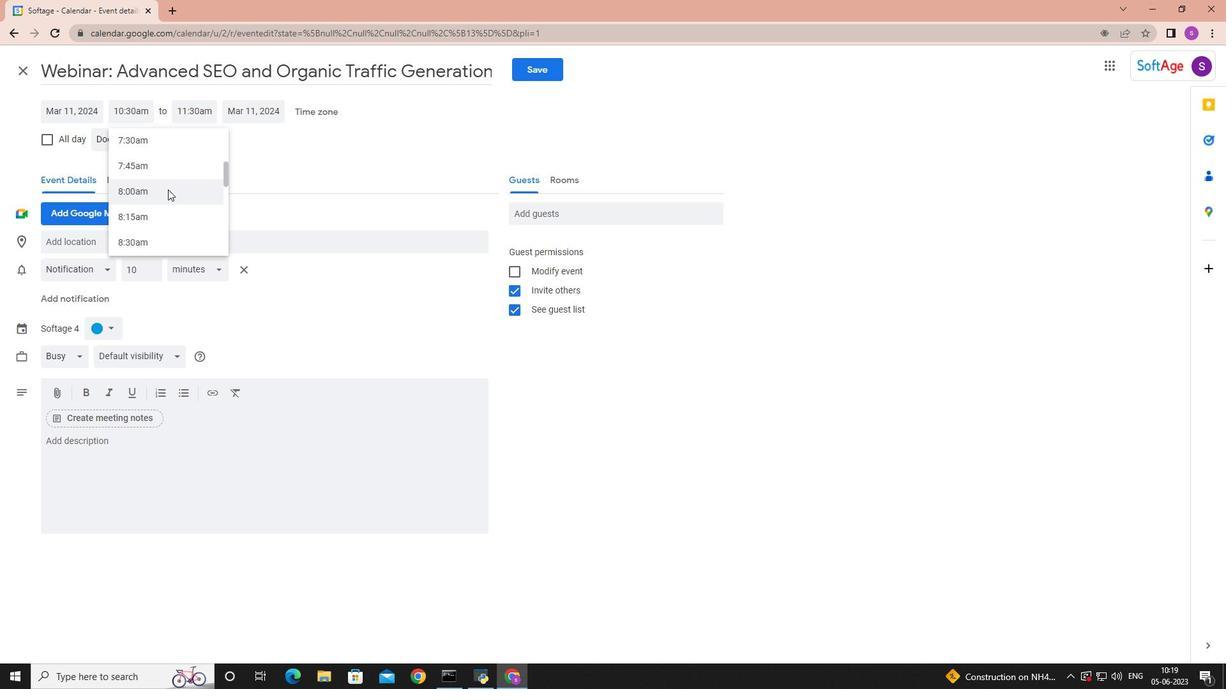 
Action: Mouse pressed left at (168, 189)
Screenshot: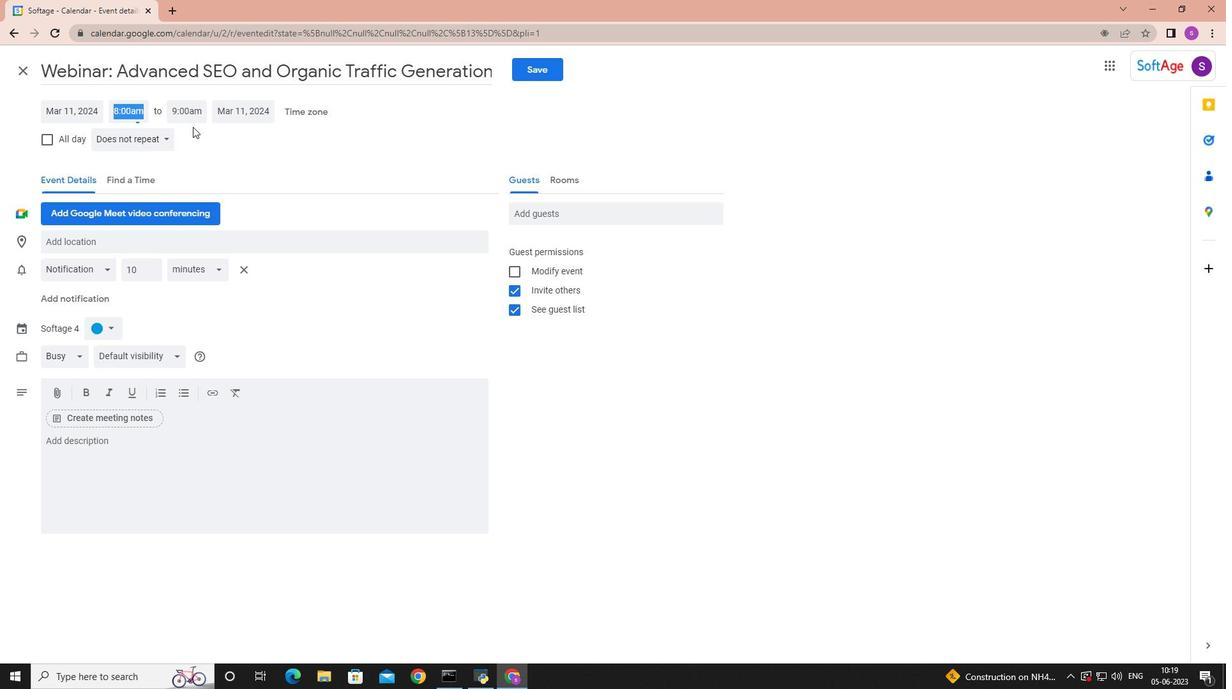 
Action: Mouse moved to (196, 111)
Screenshot: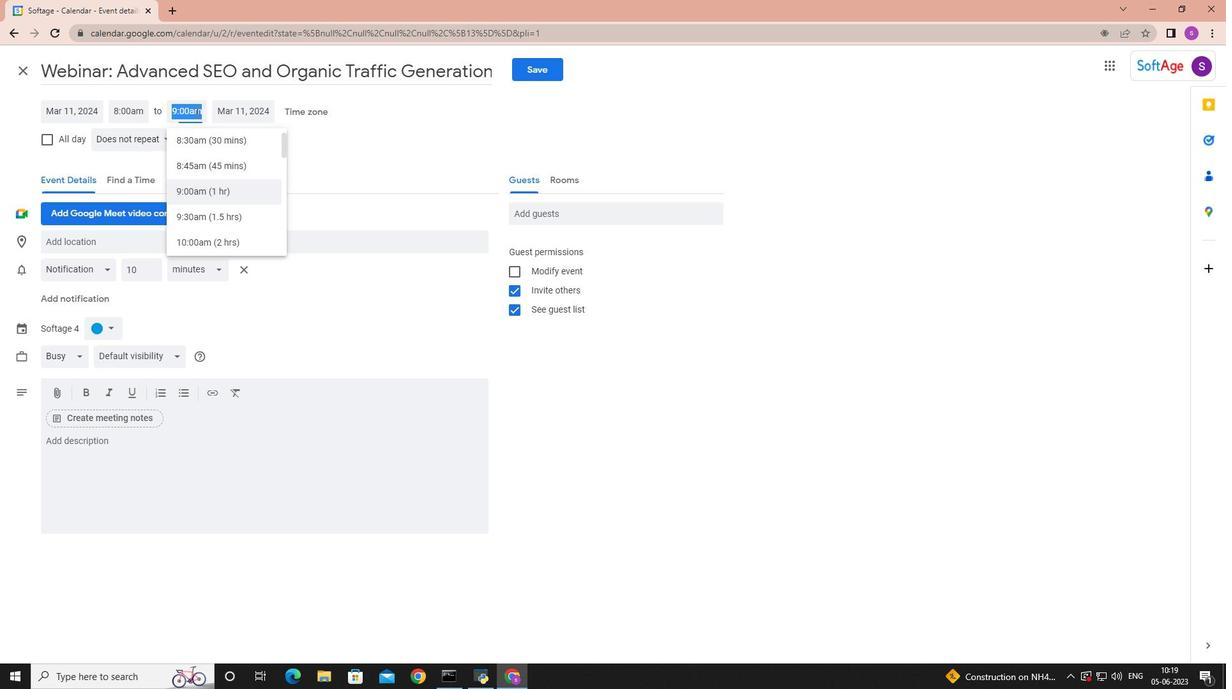
Action: Mouse pressed left at (196, 111)
Screenshot: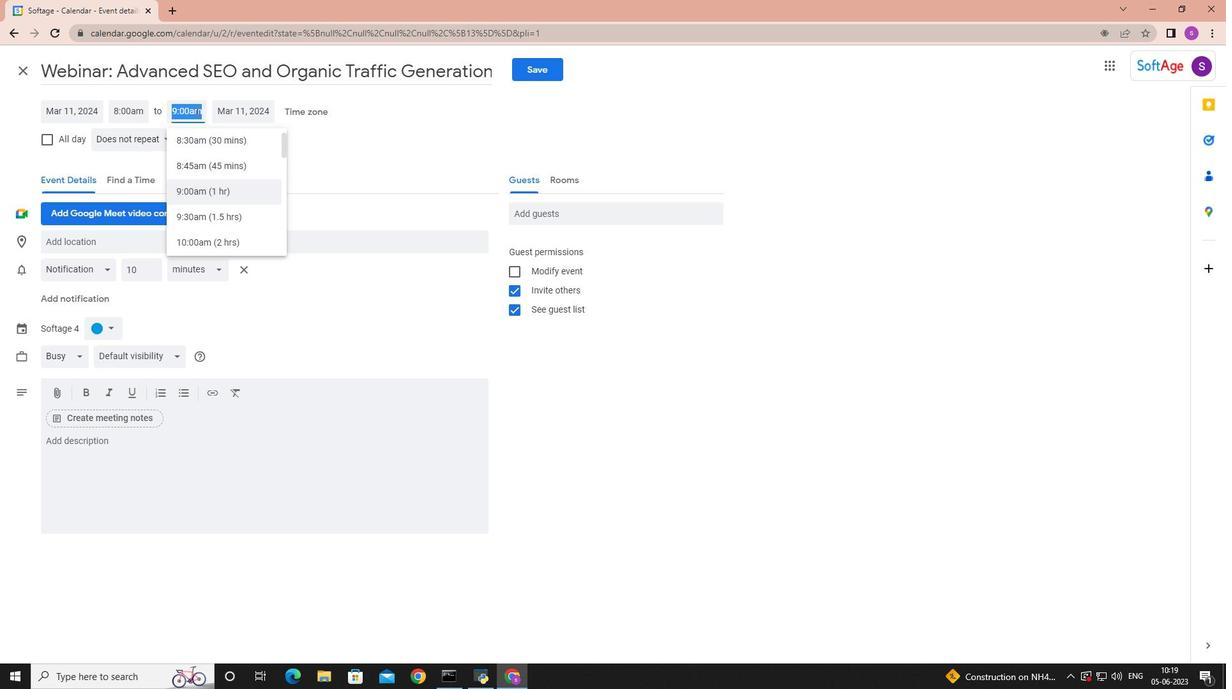 
Action: Mouse moved to (201, 242)
Screenshot: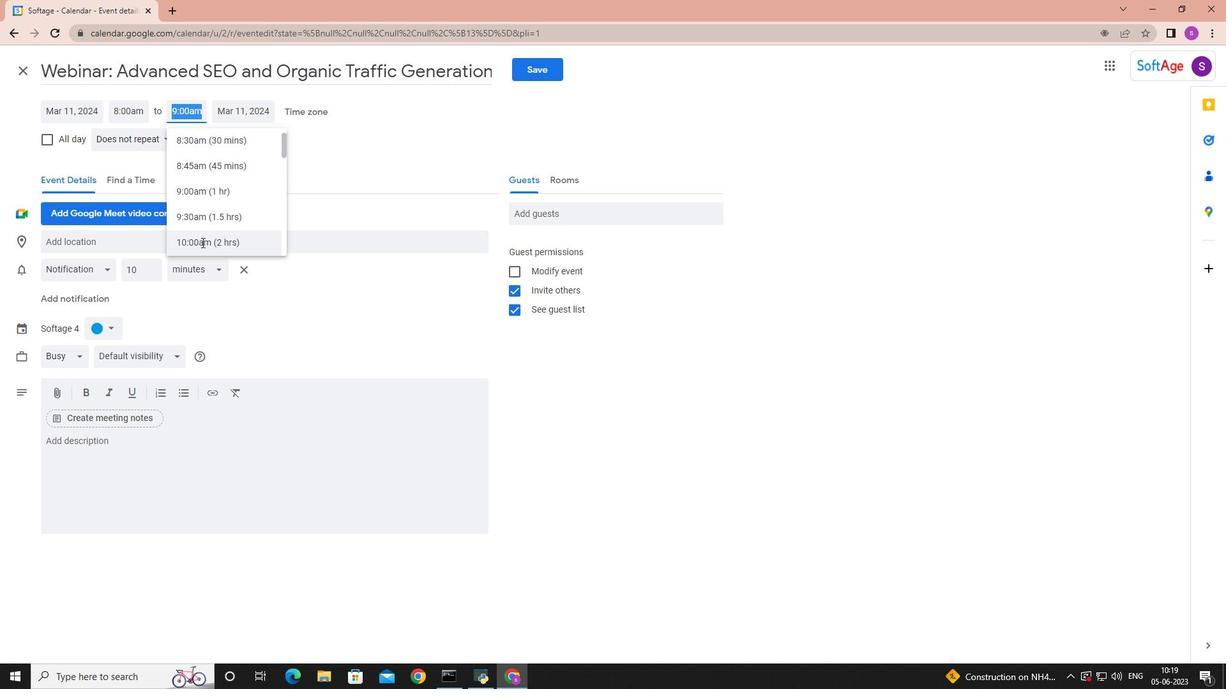 
Action: Mouse pressed left at (201, 242)
Screenshot: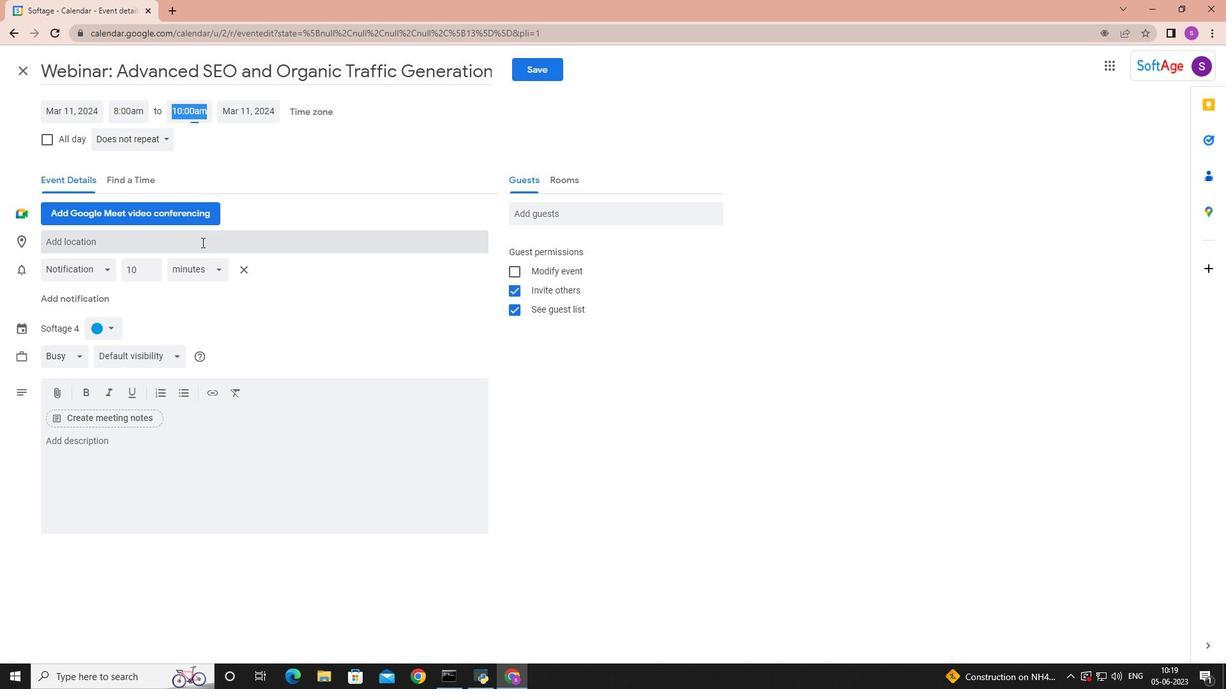 
Action: Mouse moved to (114, 431)
Screenshot: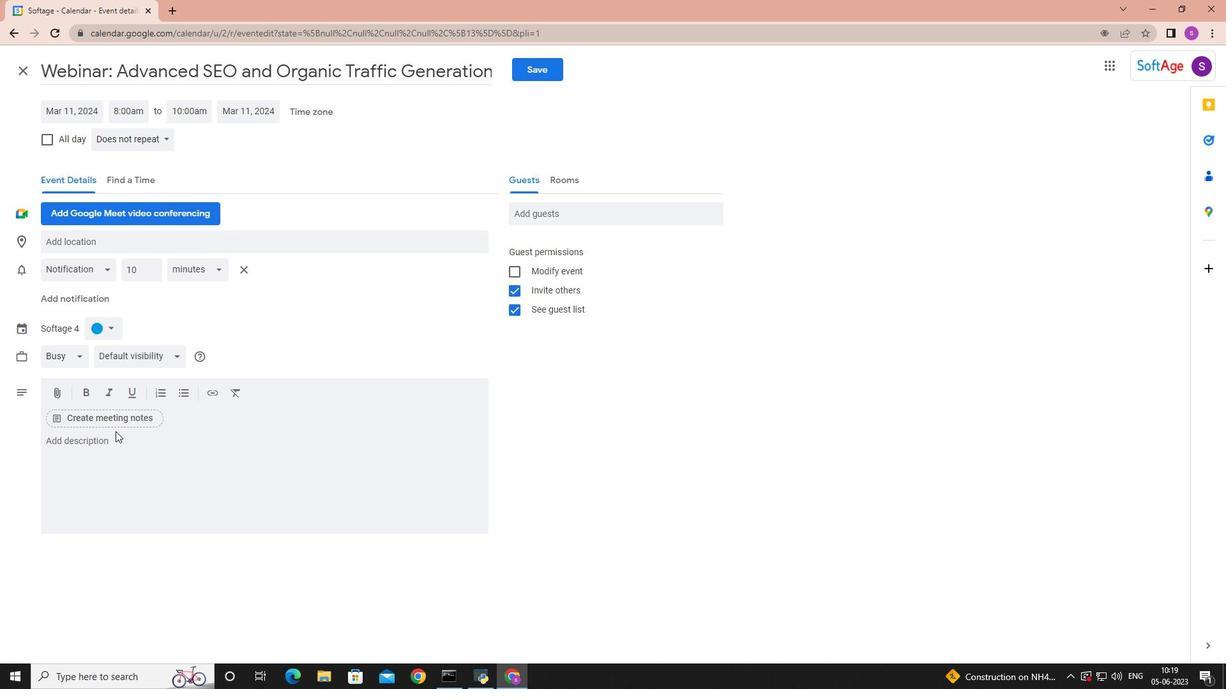 
Action: Mouse pressed left at (114, 431)
Screenshot: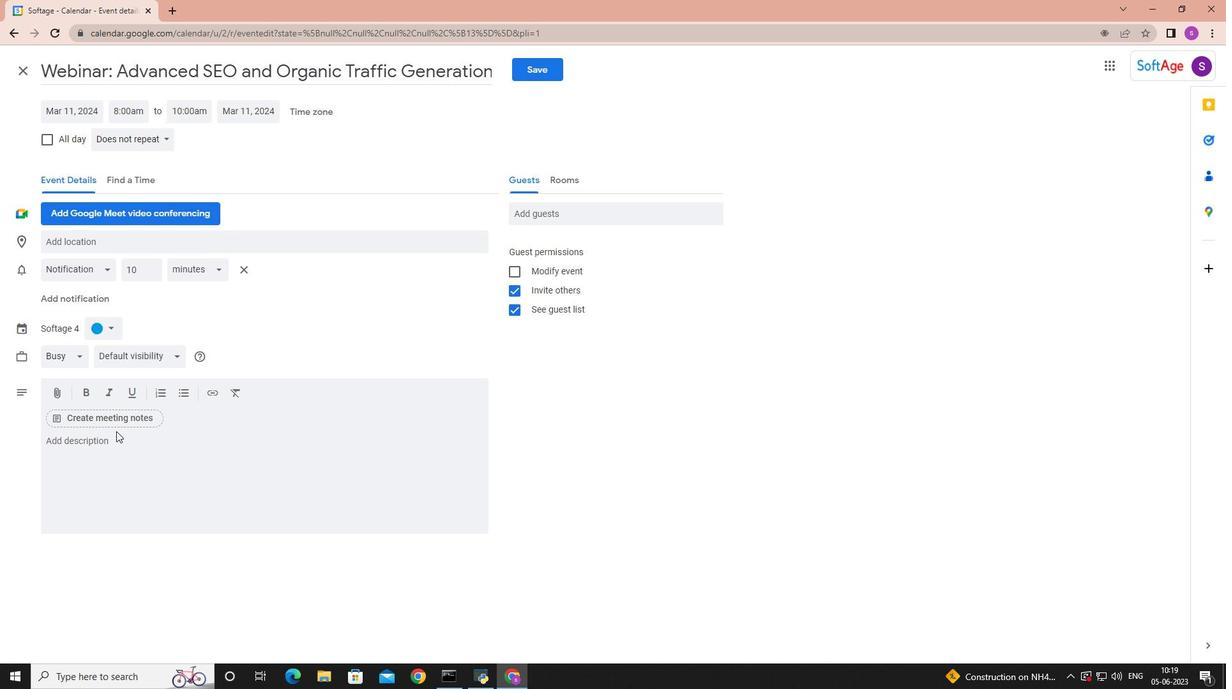 
Action: Mouse moved to (119, 444)
Screenshot: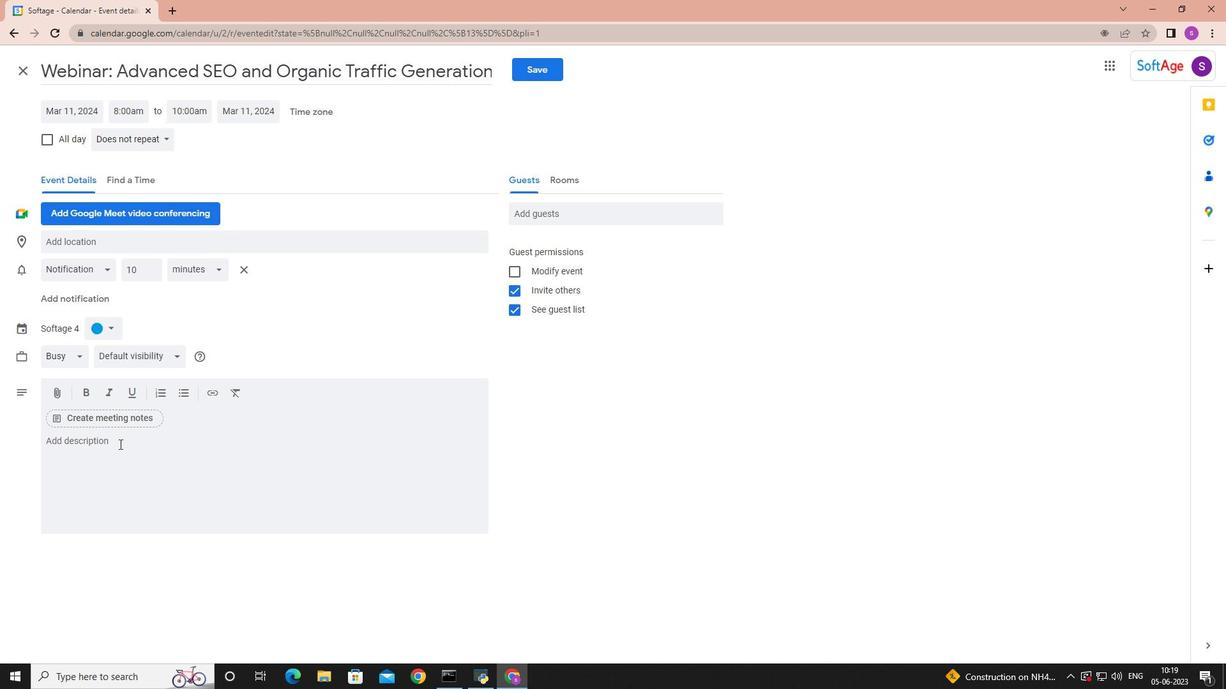 
Action: Mouse pressed left at (119, 444)
Screenshot: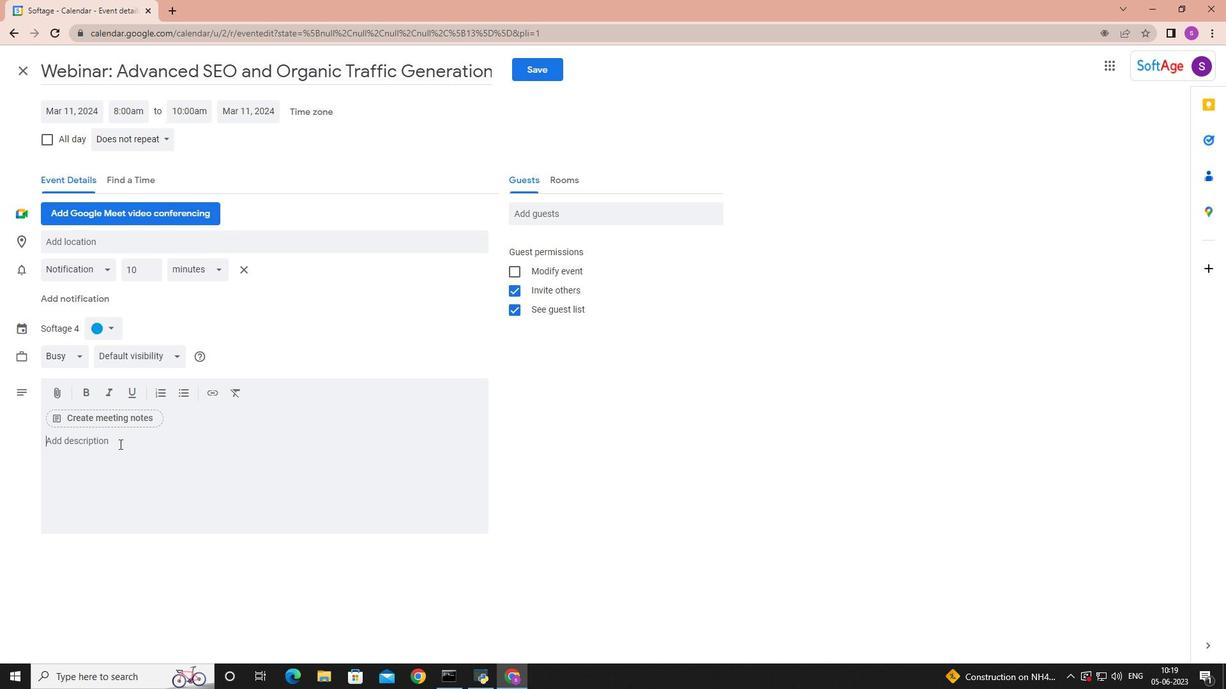
Action: Key pressed <Key.shift>Participants<Key.space>will<Key.space><Key.shift>De<Key.backspace><Key.backspace>develop<Key.space>essentail<Key.space><Key.backspace><Key.backspace>al<Key.space><Key.backspace><Key.backspace><Key.backspace><Key.backspace><Key.backspace><Key.backspace><Key.backspace>ntial<Key.space>delivery<Key.space>skills,<Key.space>including<Key.space>body<Key.space>language,<Key.space>vocal<Key.space>projection<Key.space>and<Key.space>effective<Key.space>use<Key.space>of<Key.space>gestures.<Key.space><Key.shift>They<Key.space>will<Key.space>learn<Key.space>how<Key.space>top<Key.space><Key.backspace><Key.backspace><Key.space>control<Key.space>nervousness<Key.space>project<Key.space>confidence,<Key.space>and<Key.space>estav<Key.backspace>blish<Key.space>a<Key.space>connective<Key.space>with<Key.space>their<Key.space>audience.
Screenshot: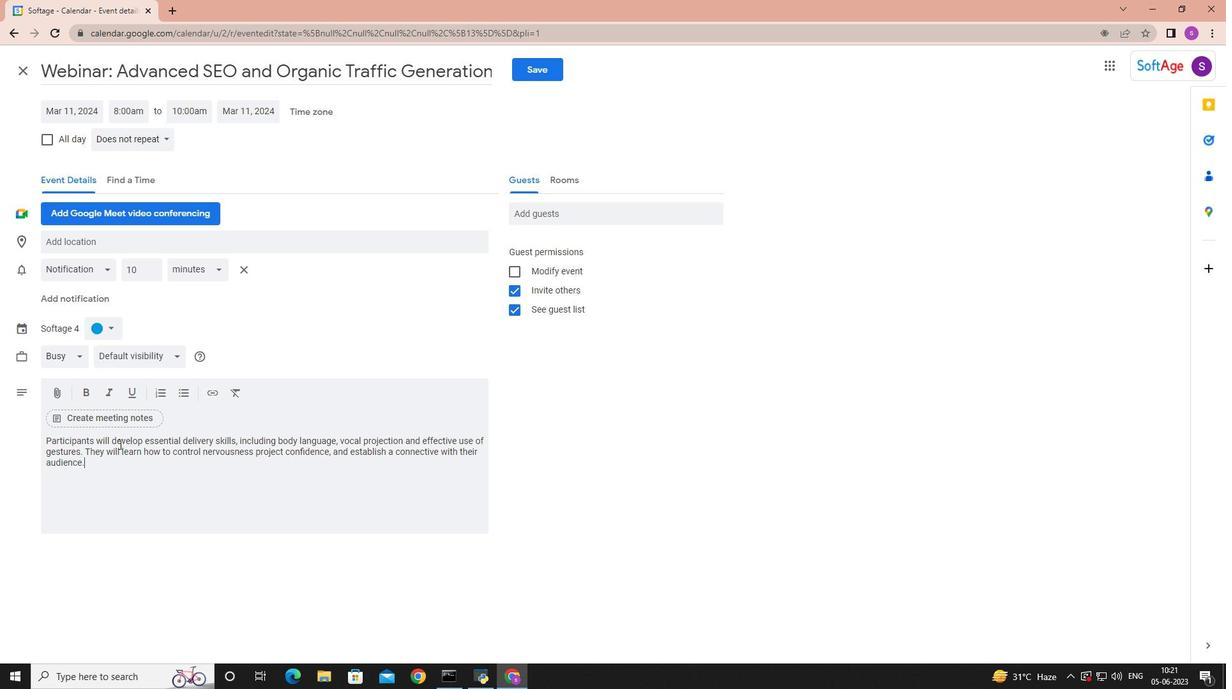 
Action: Mouse moved to (106, 272)
Screenshot: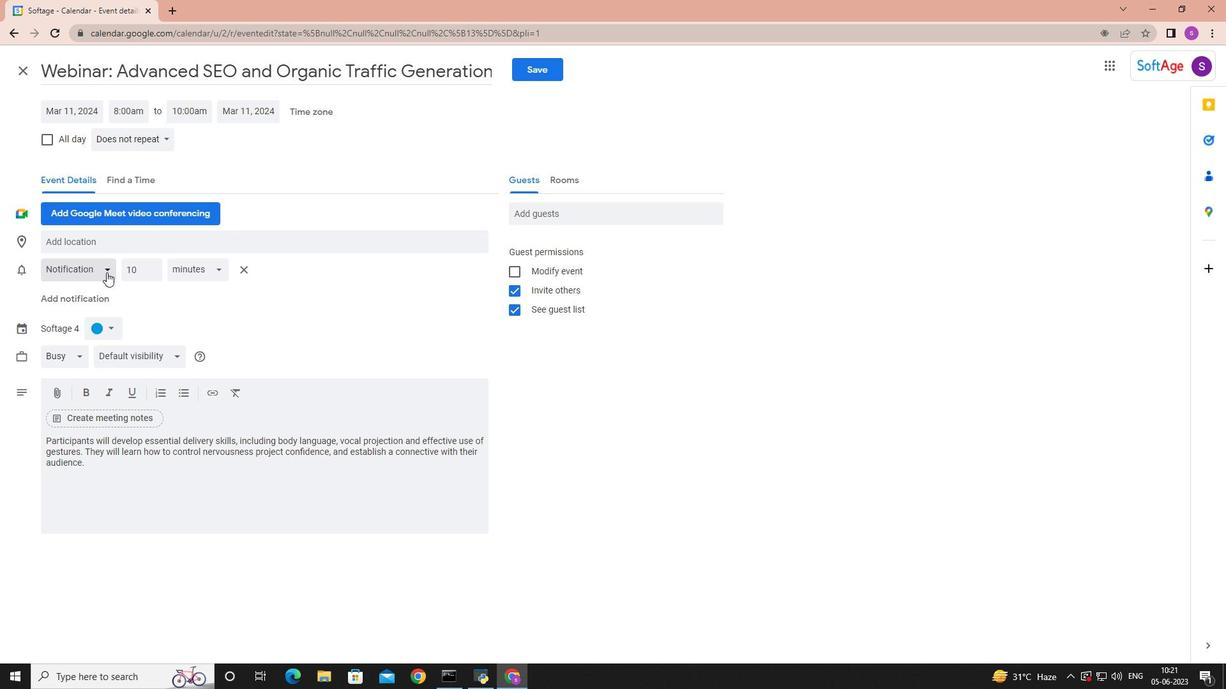 
Action: Mouse pressed left at (106, 272)
Screenshot: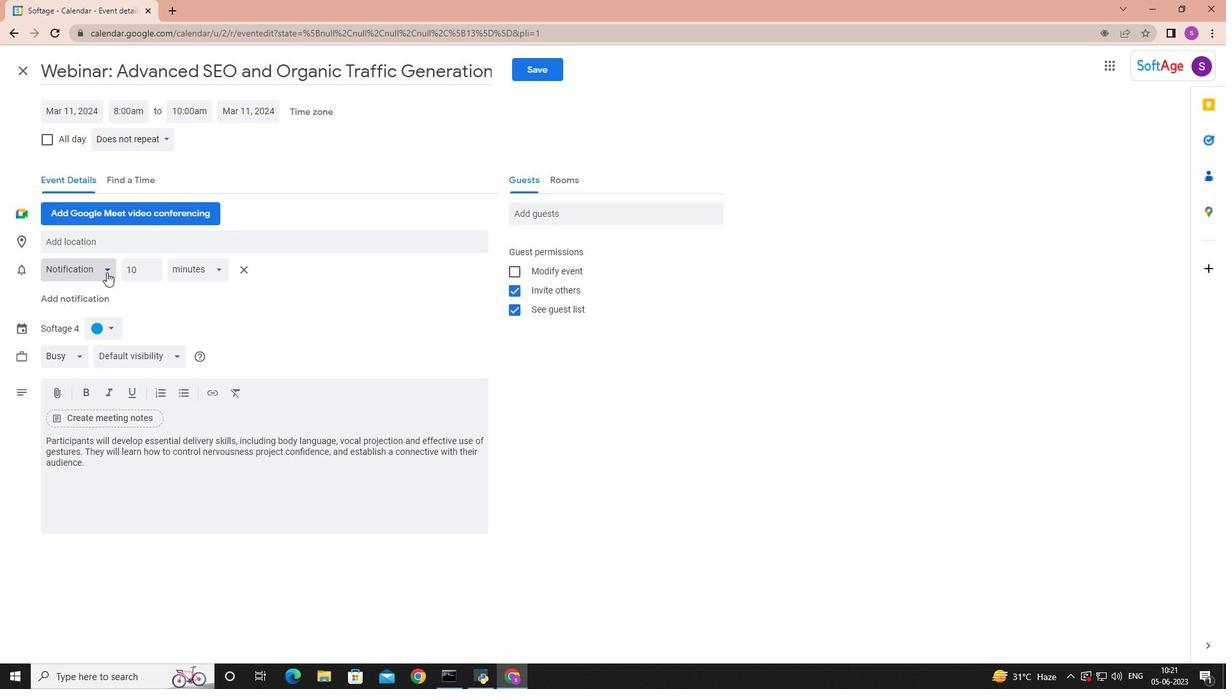 
Action: Mouse moved to (277, 277)
Screenshot: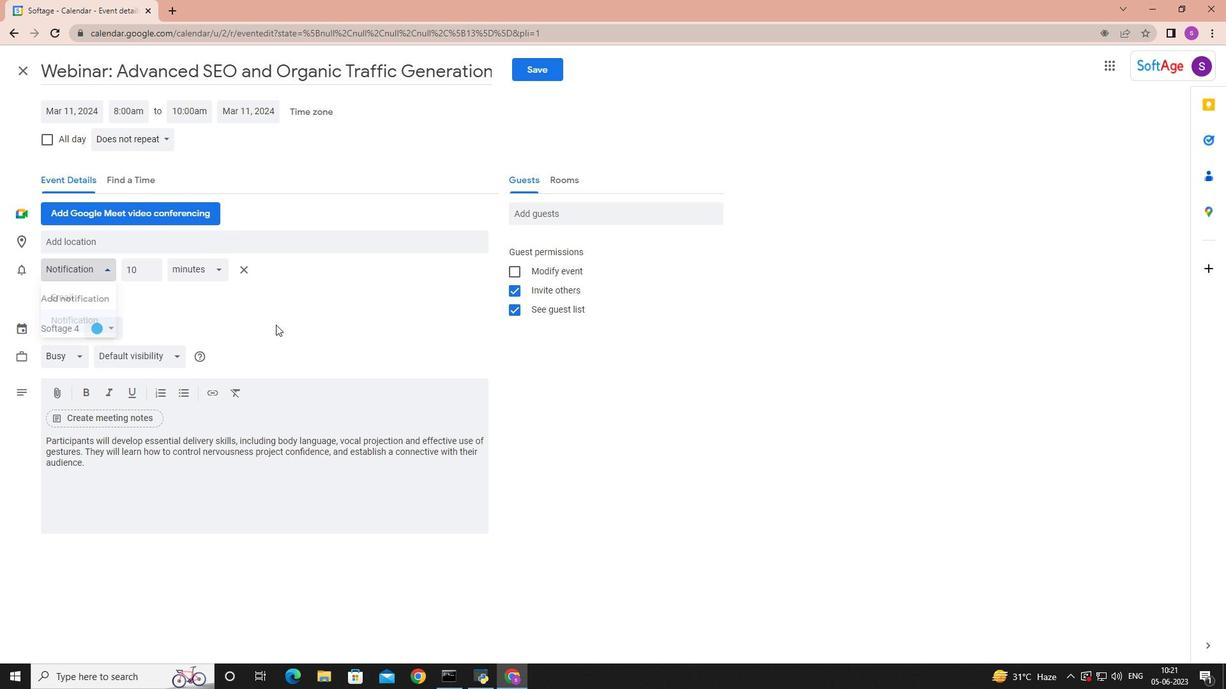 
Action: Mouse pressed left at (277, 277)
Screenshot: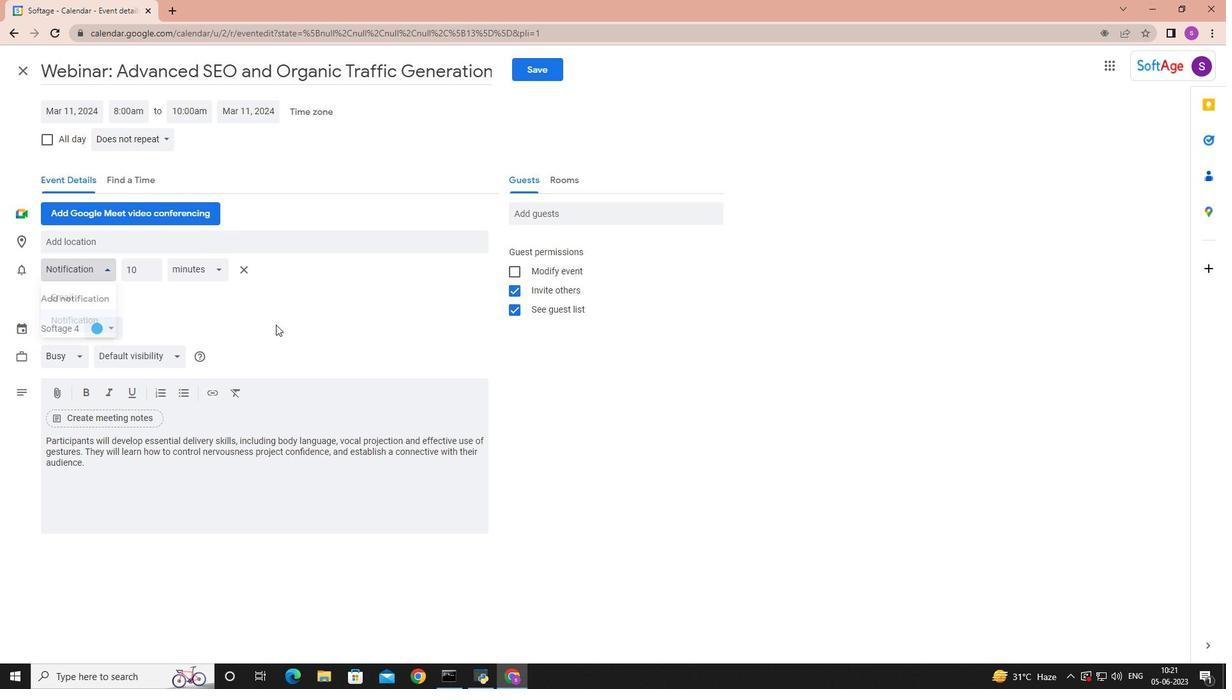 
Action: Mouse moved to (107, 326)
Screenshot: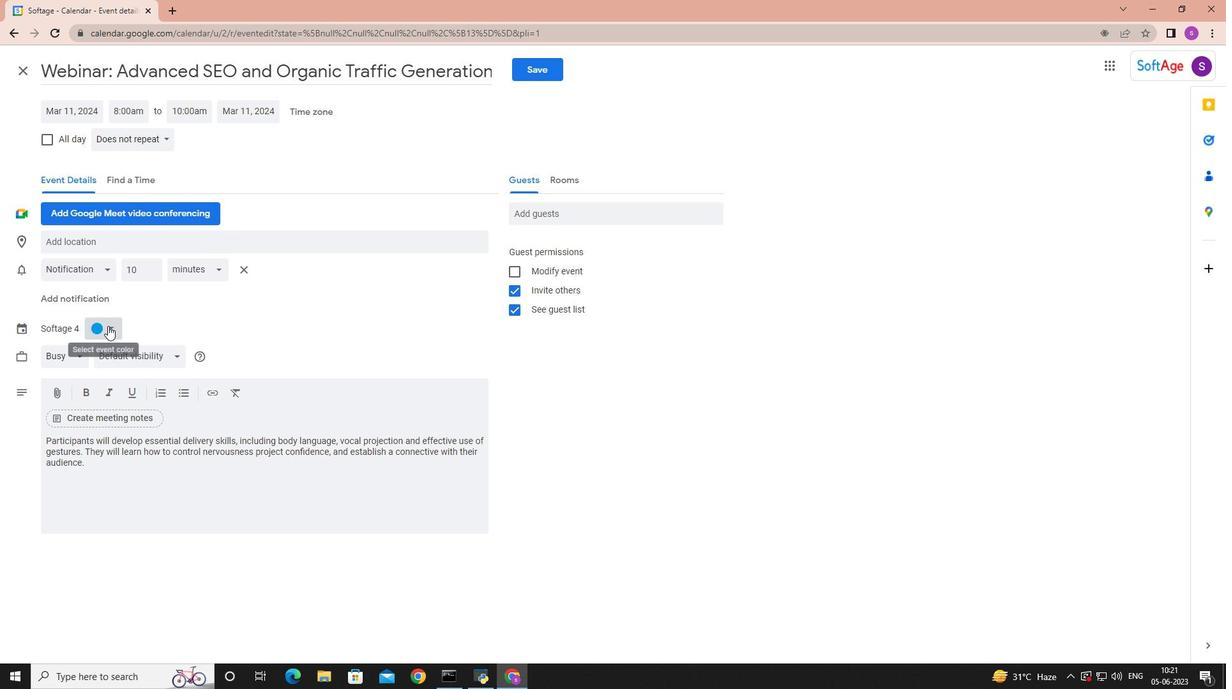 
Action: Mouse pressed left at (107, 326)
Screenshot: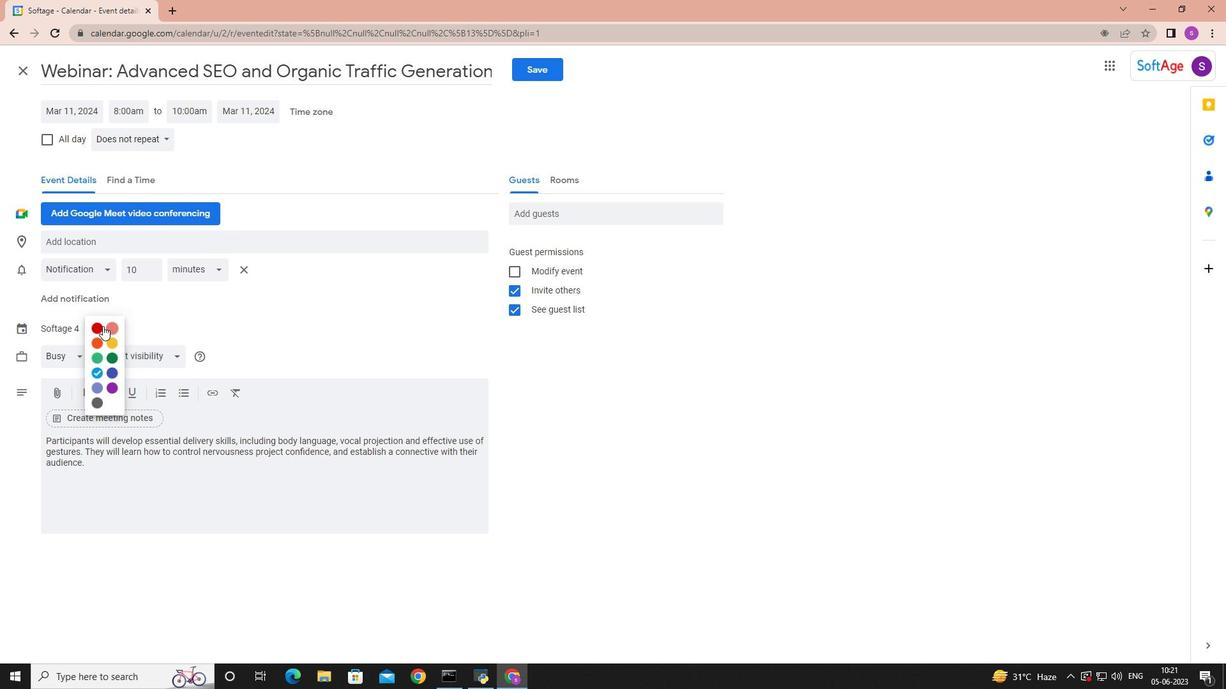 
Action: Mouse moved to (112, 327)
Screenshot: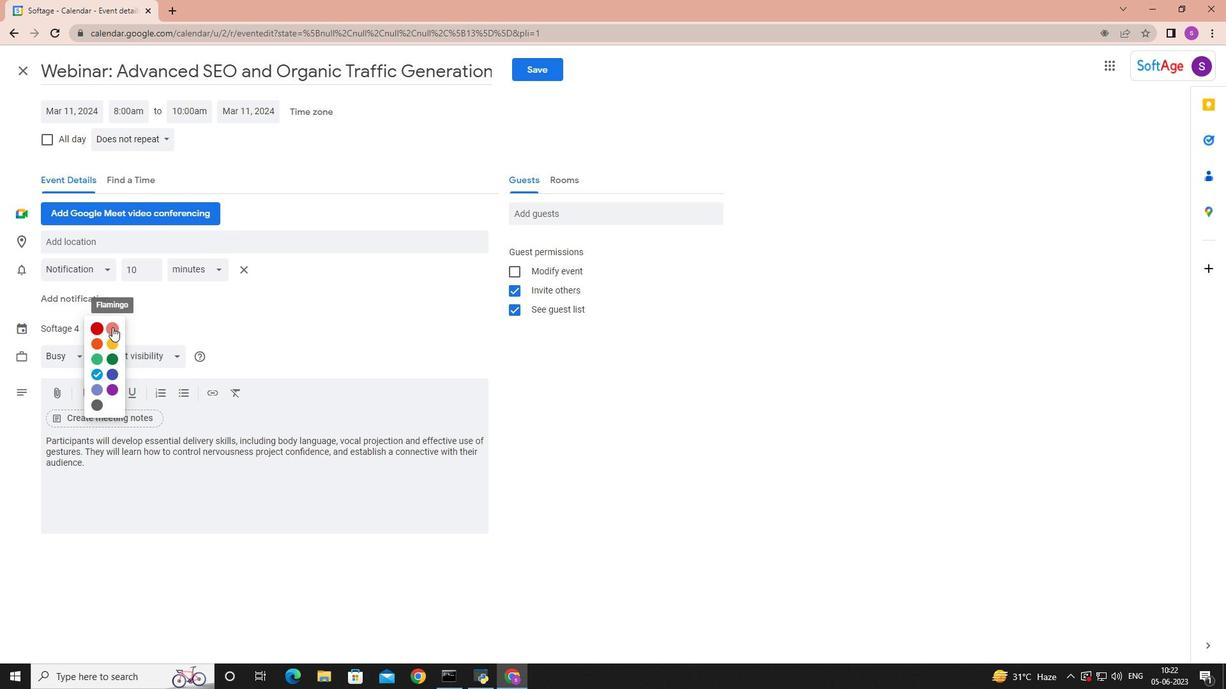 
Action: Mouse pressed left at (112, 327)
Screenshot: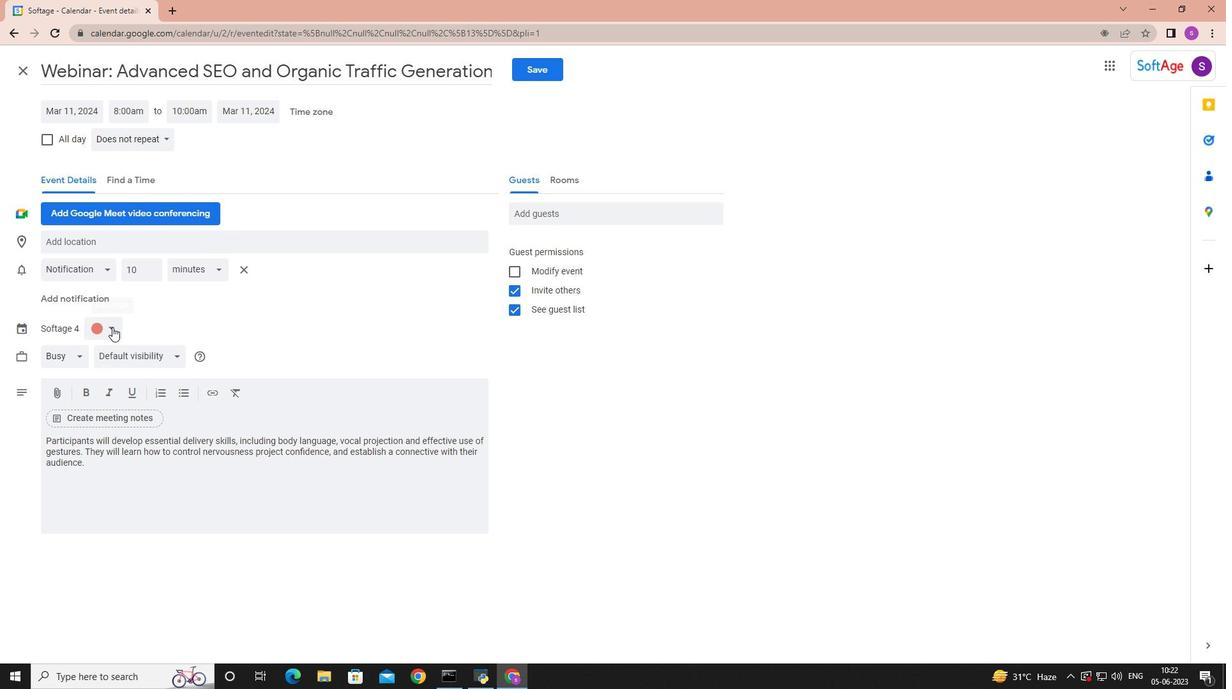 
Action: Mouse moved to (113, 240)
Screenshot: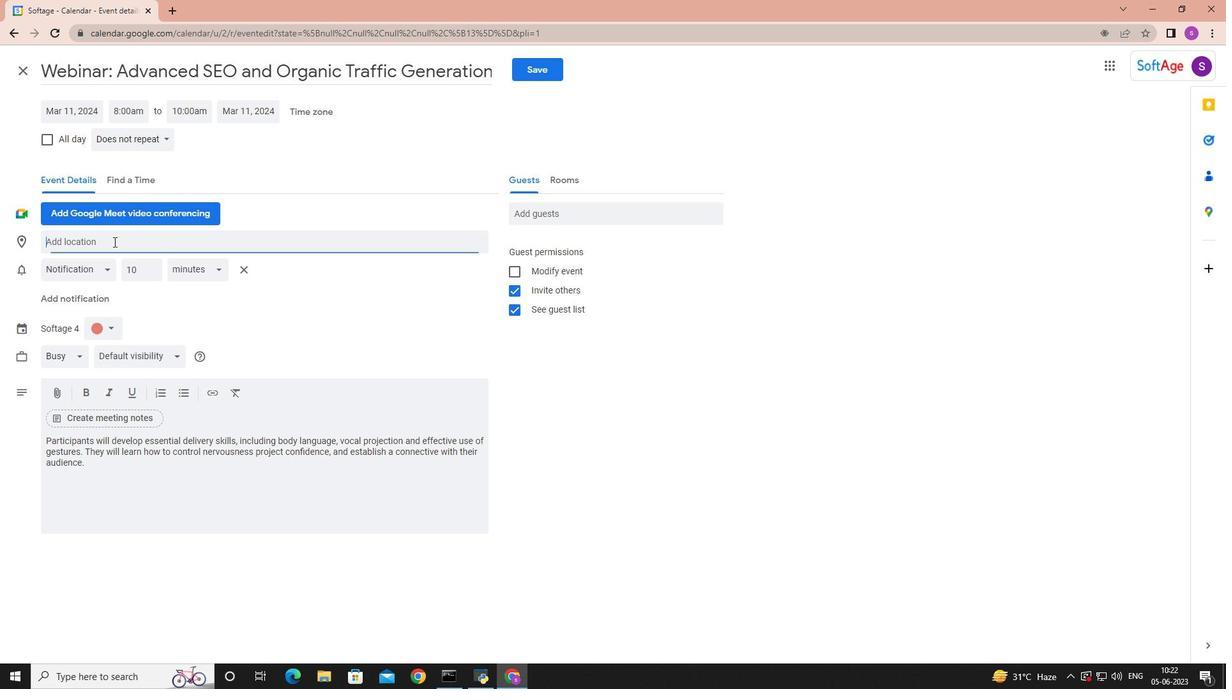 
Action: Mouse pressed left at (113, 240)
Screenshot: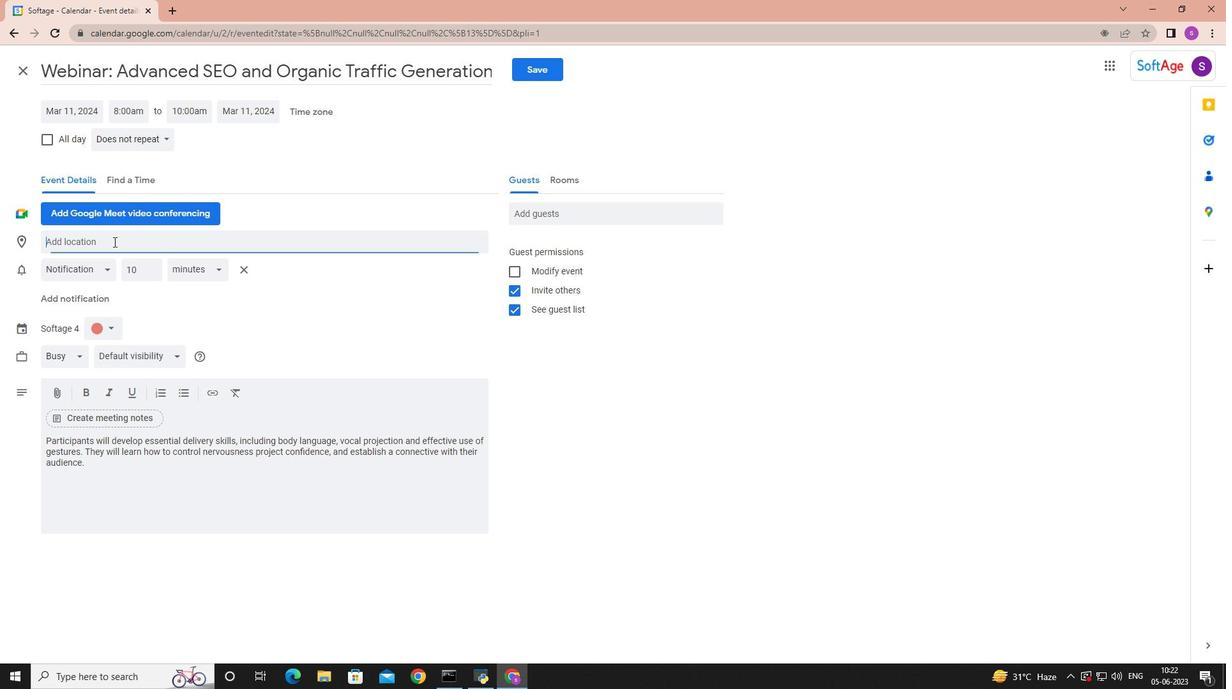 
Action: Mouse moved to (113, 242)
Screenshot: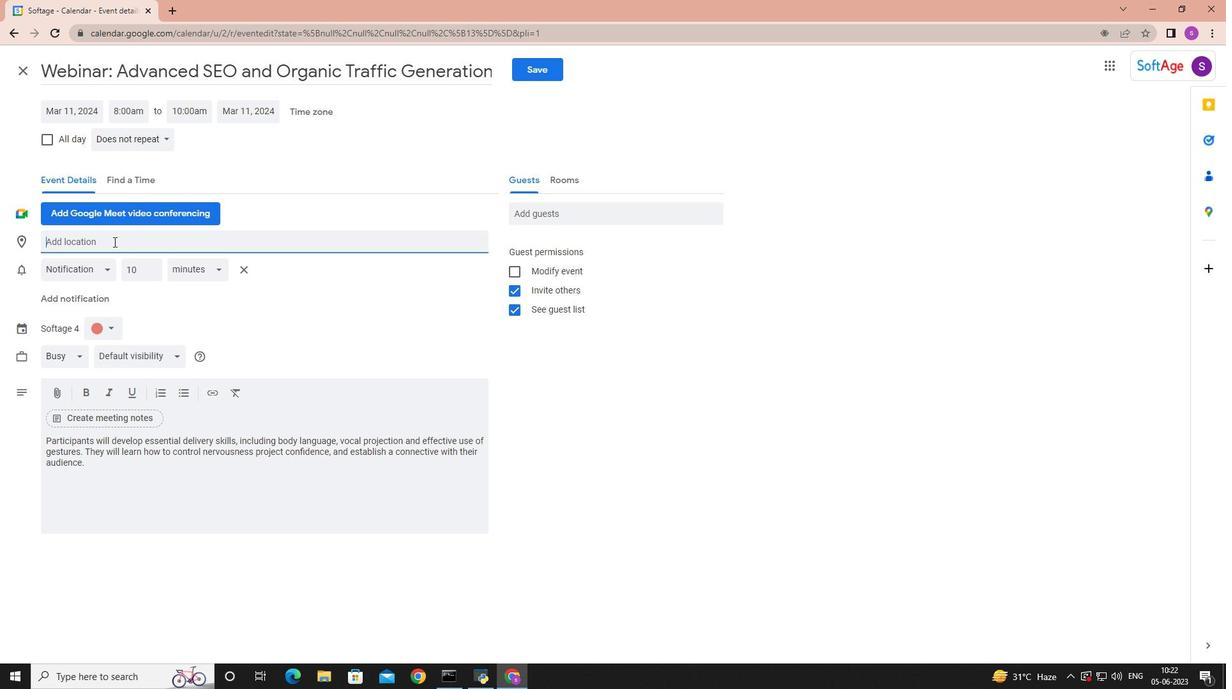
Action: Key pressed <Key.shift>Auckland<Key.space>,<Key.space><Key.shift>New<Key.space><Key.shift><Key.shift><Key.shift>Zealand
Screenshot: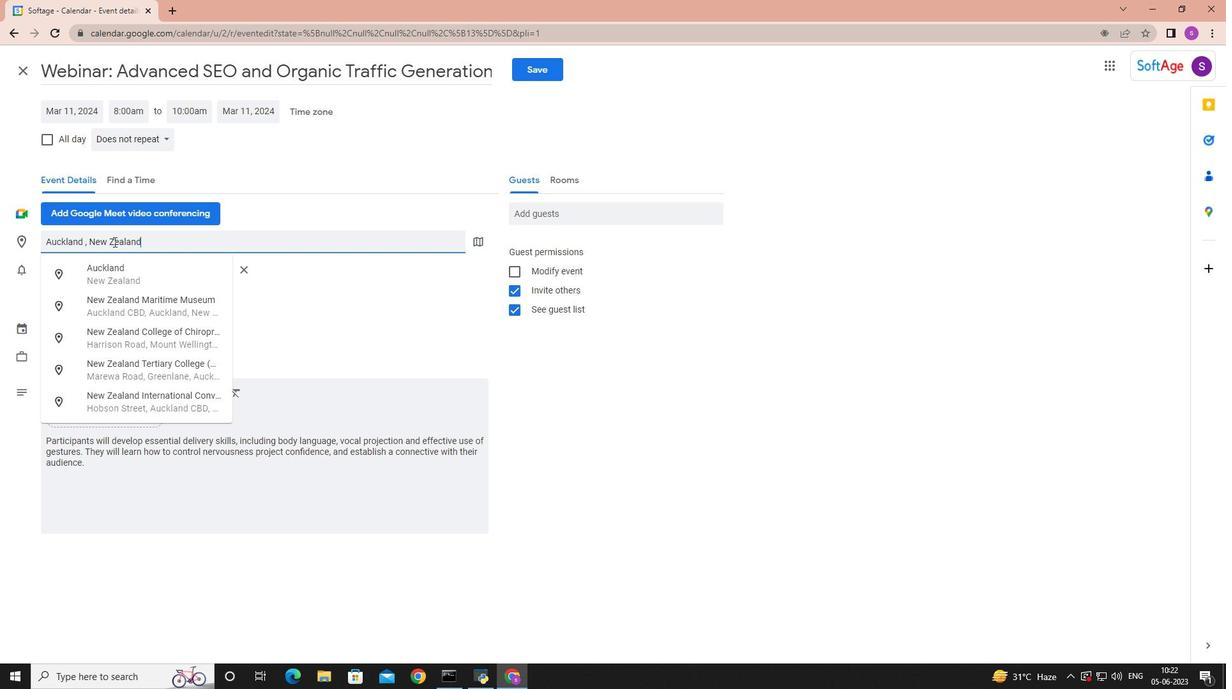 
Action: Mouse moved to (585, 210)
Screenshot: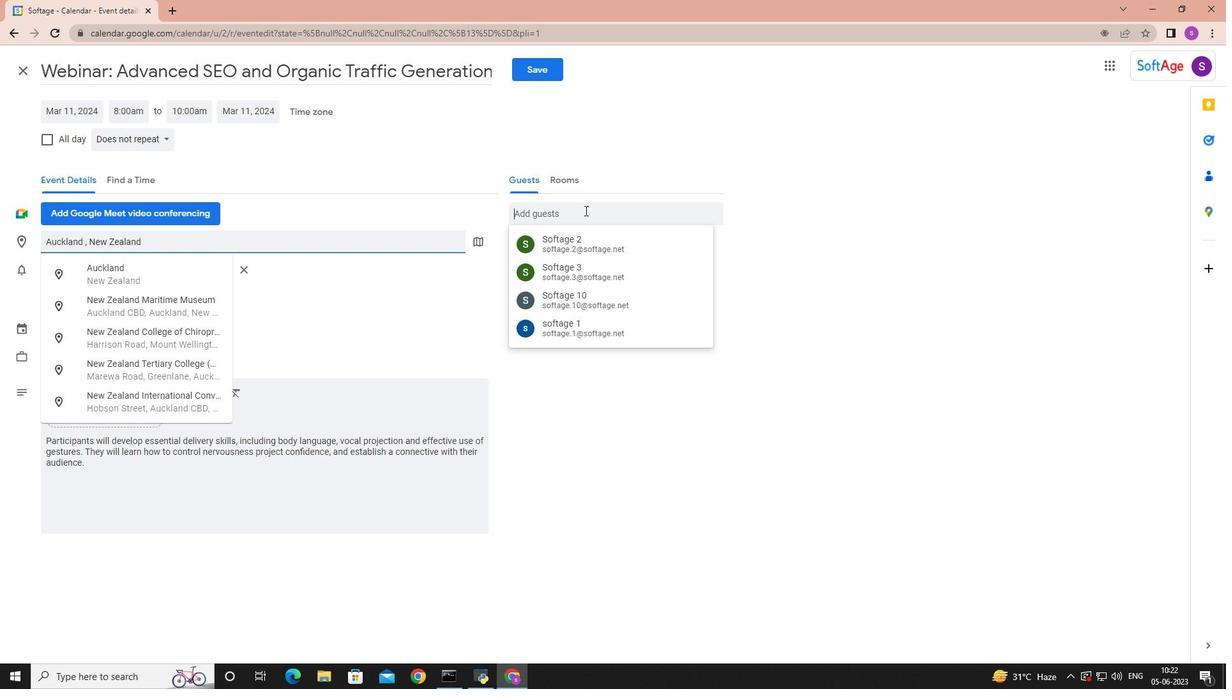 
Action: Mouse pressed left at (585, 210)
Screenshot: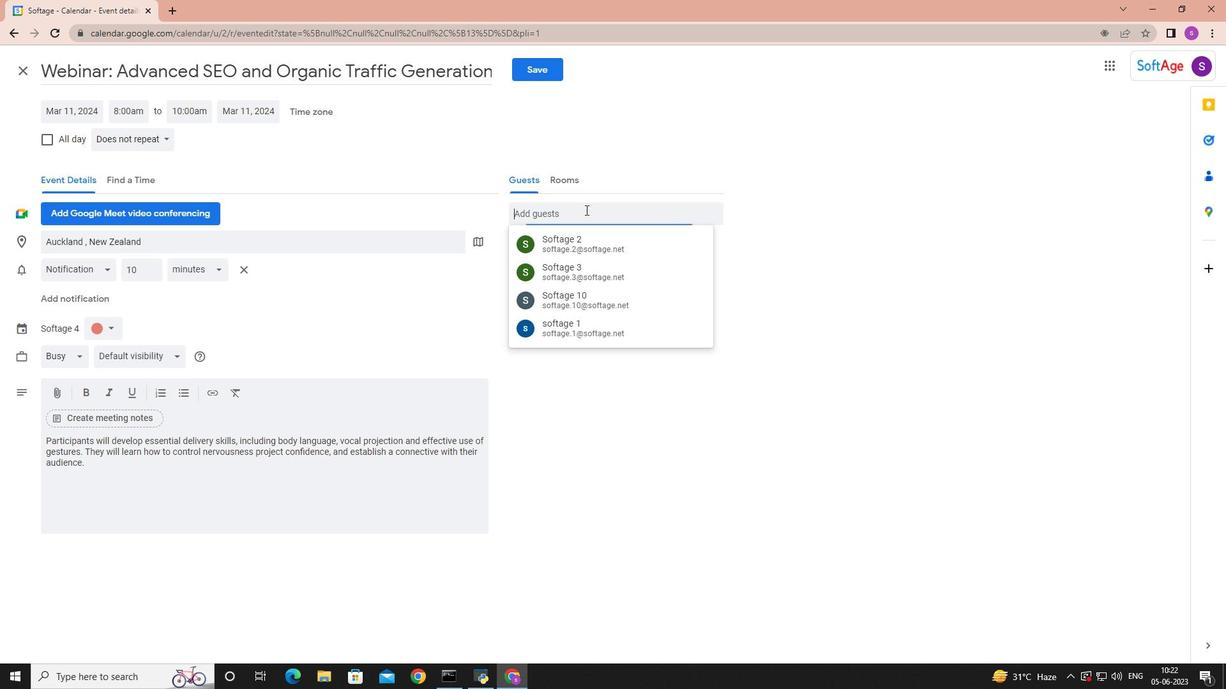 
Action: Mouse moved to (586, 210)
Screenshot: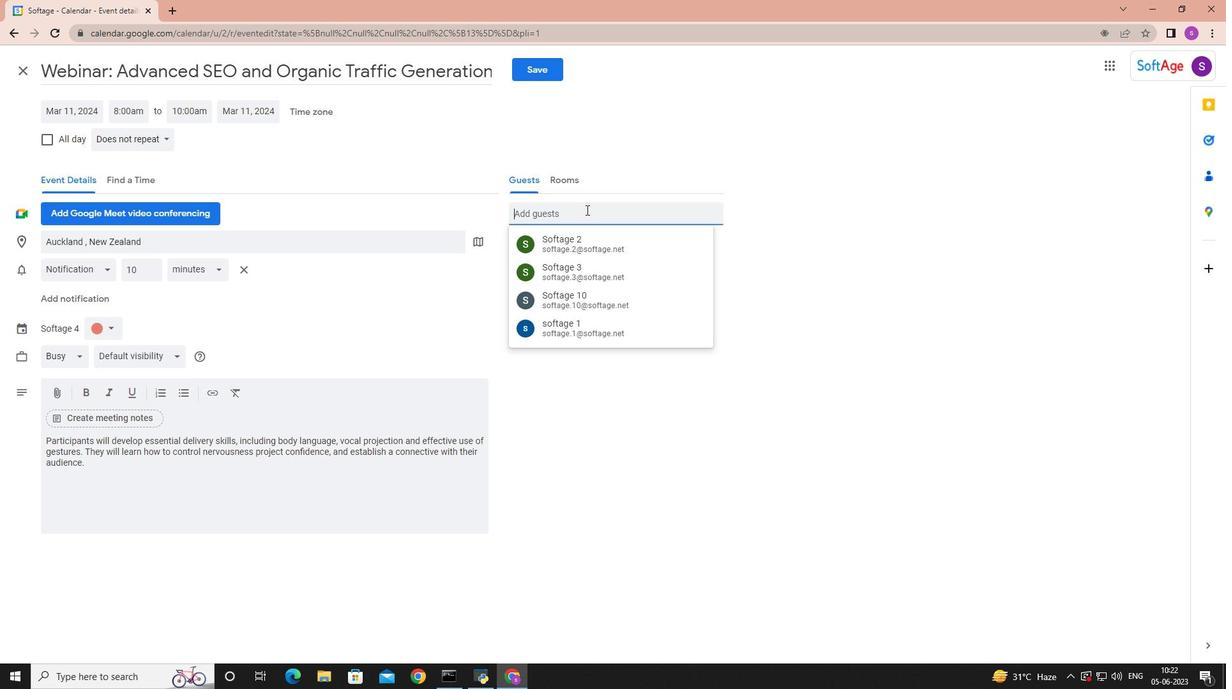 
Action: Key pressed softage.2
Screenshot: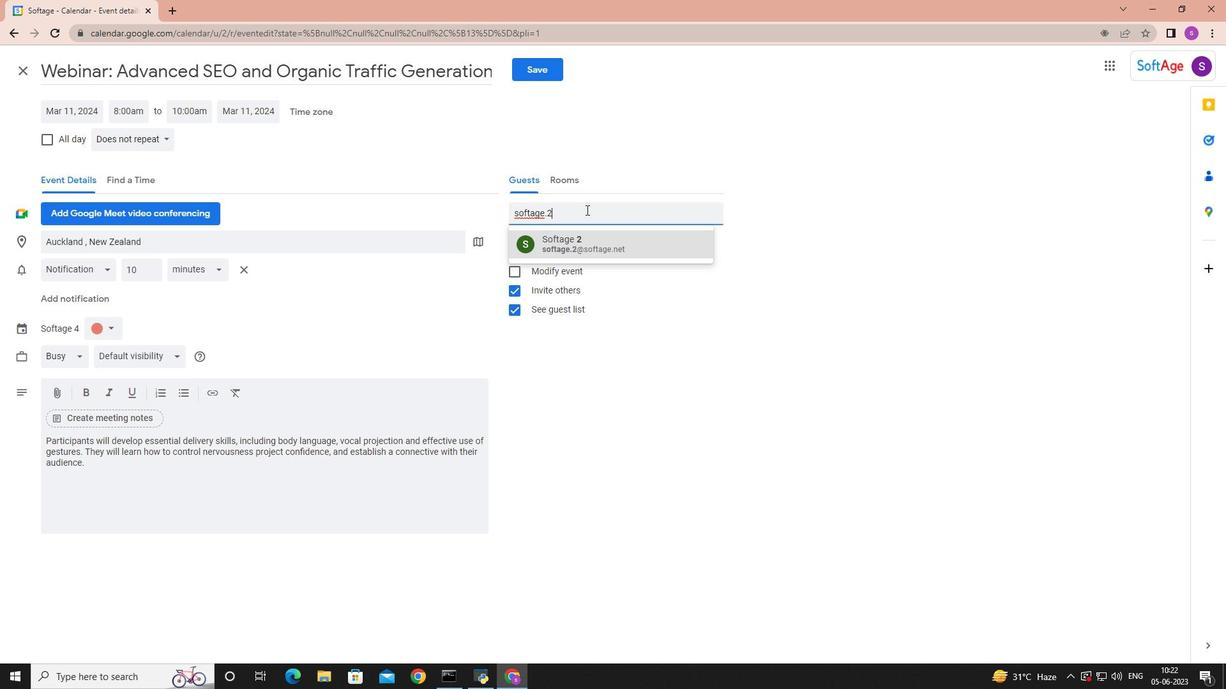 
Action: Mouse moved to (591, 234)
Screenshot: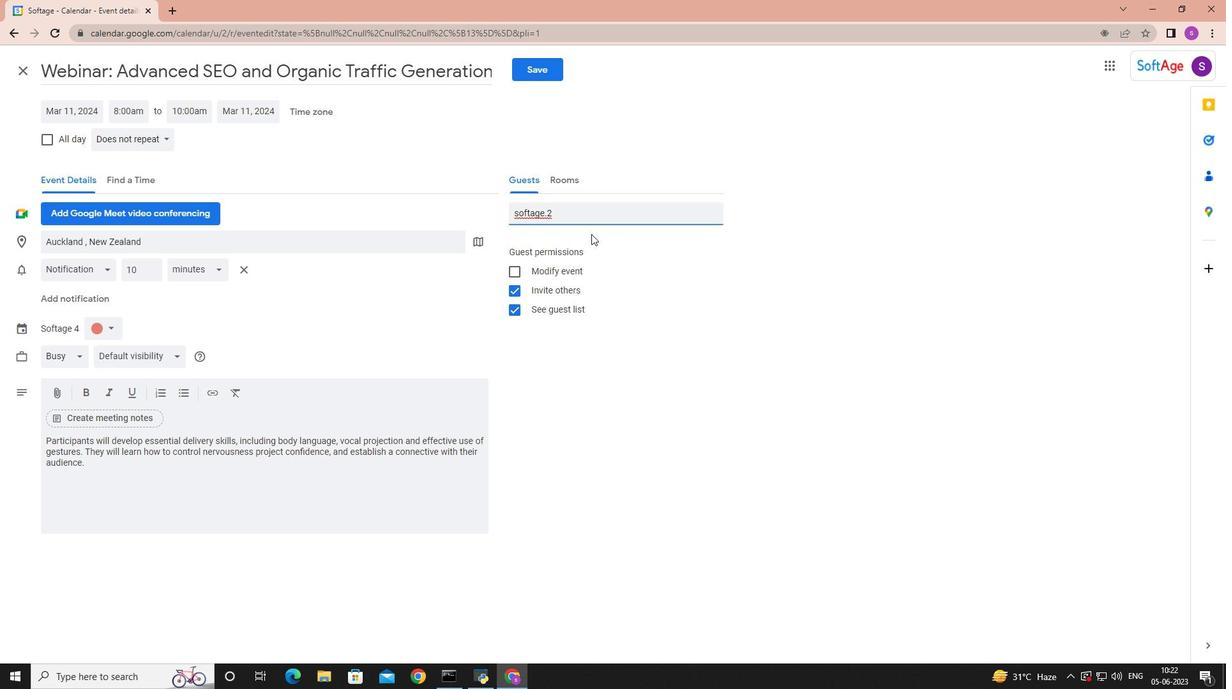 
Action: Mouse pressed left at (591, 234)
Screenshot: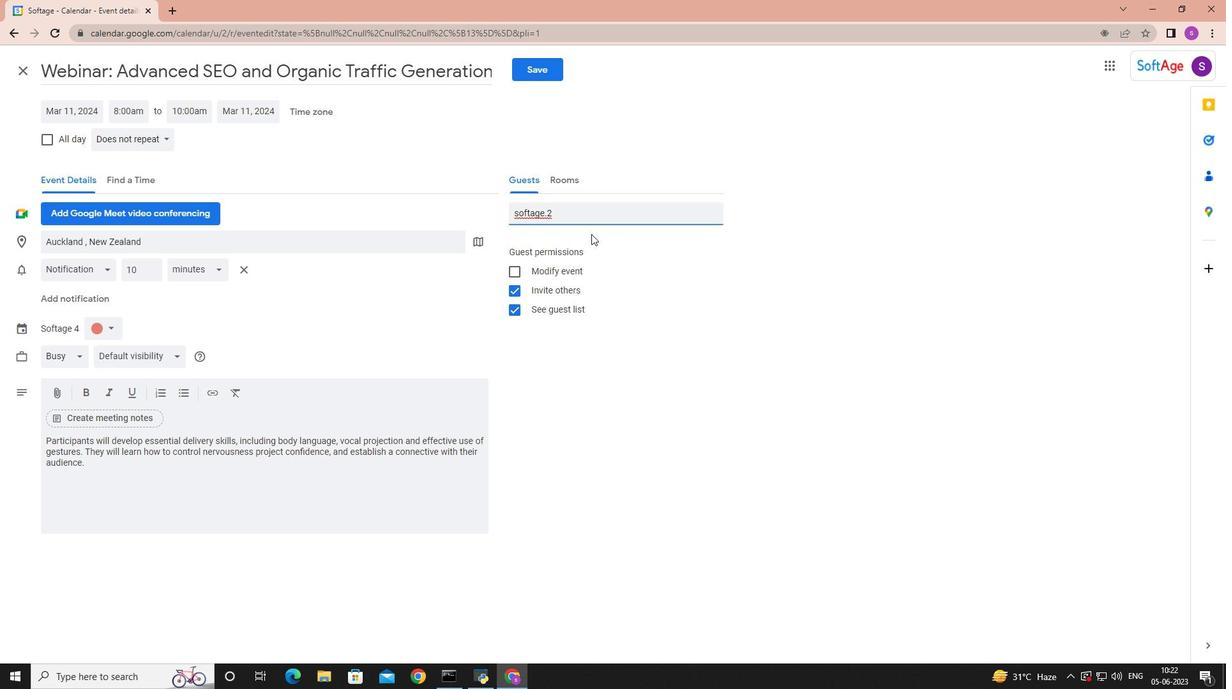
Action: Key pressed softage.3
Screenshot: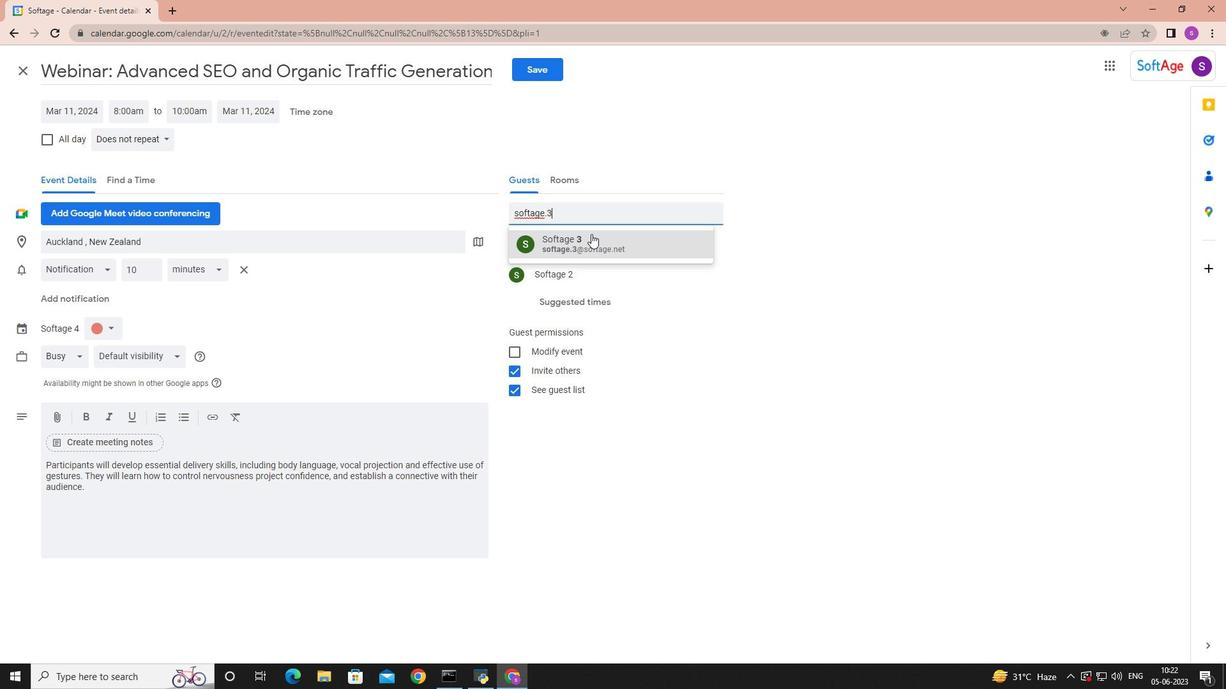 
Action: Mouse moved to (591, 238)
Screenshot: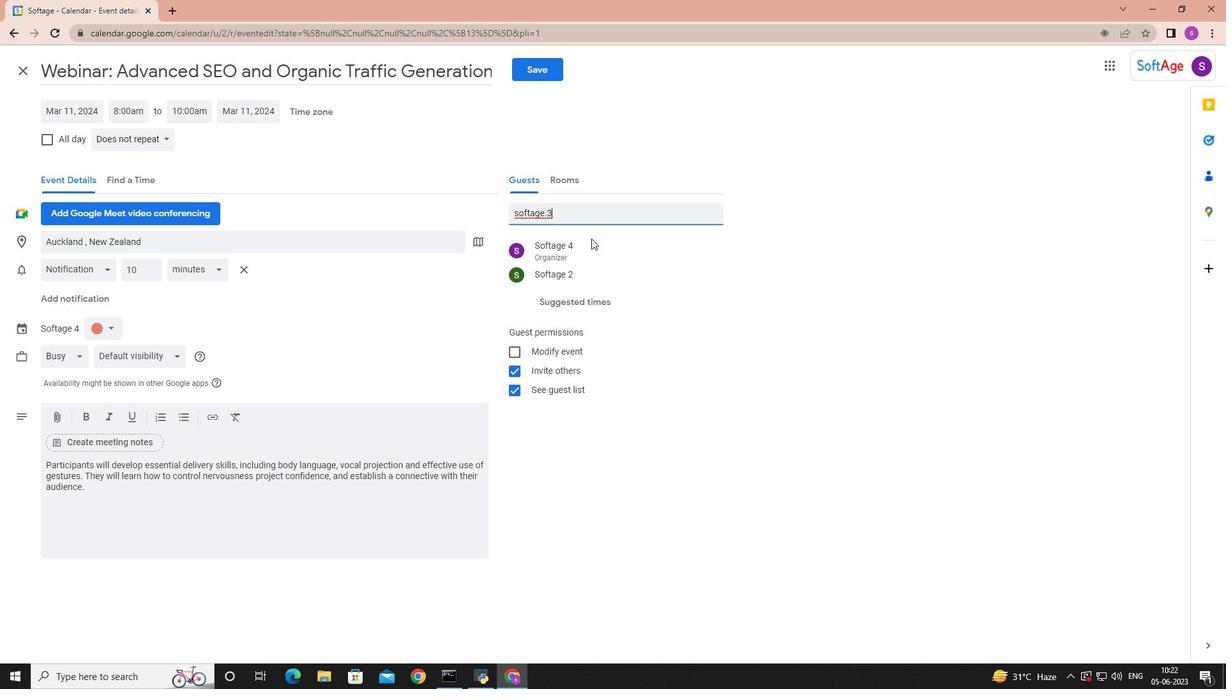 
Action: Mouse pressed left at (591, 238)
Screenshot: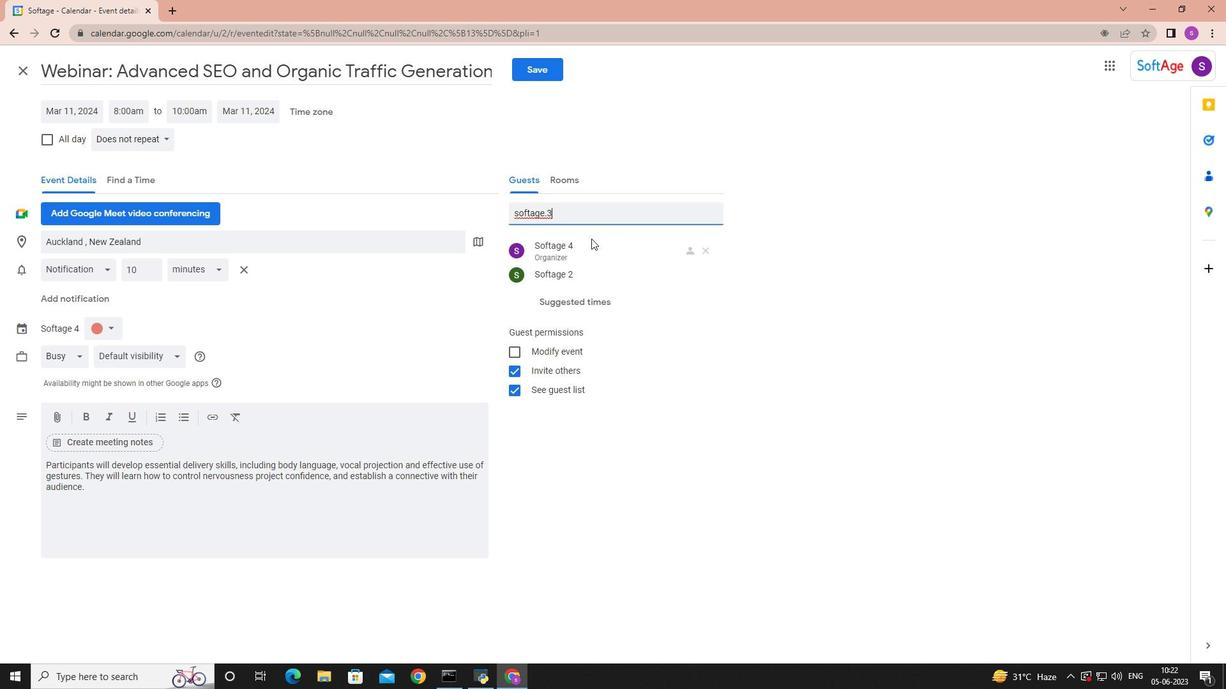 
Action: Mouse moved to (167, 139)
Screenshot: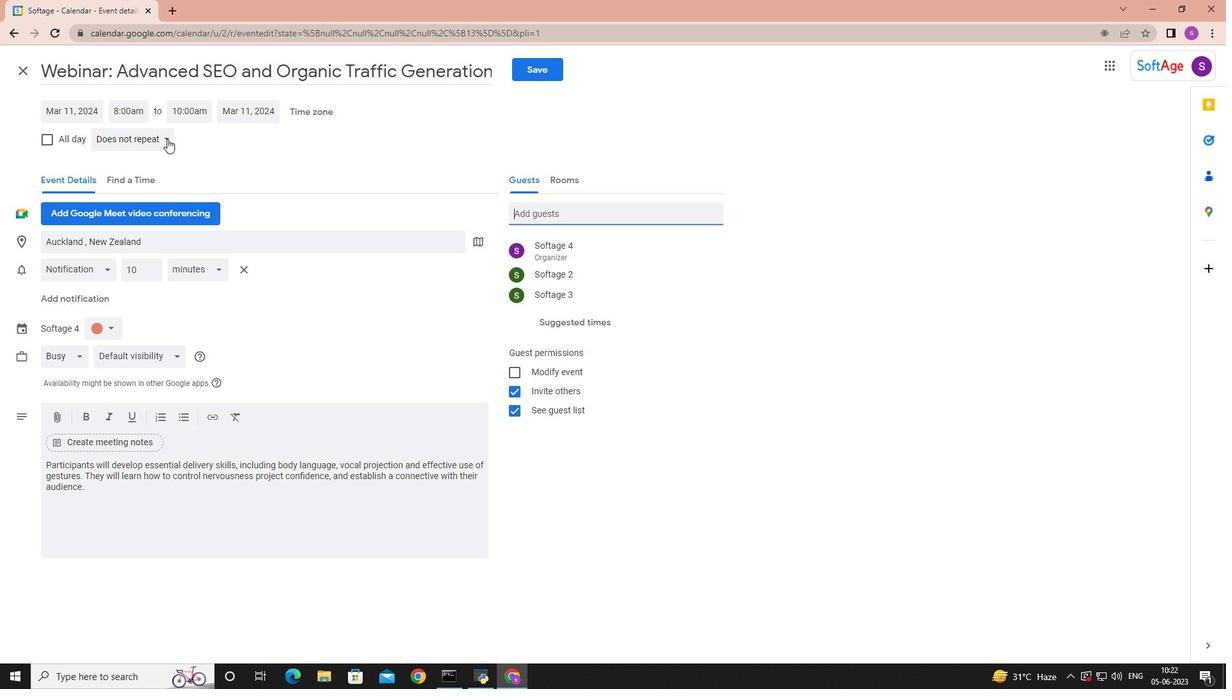 
Action: Mouse pressed left at (167, 139)
Screenshot: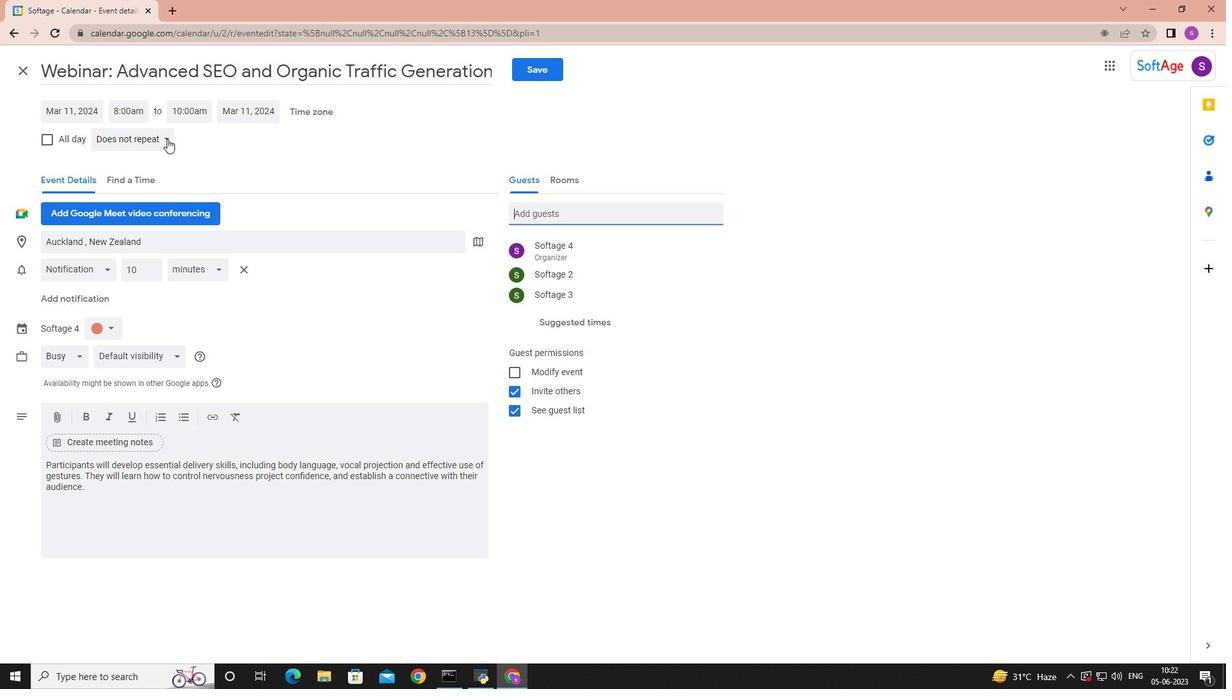 
Action: Mouse moved to (172, 251)
Screenshot: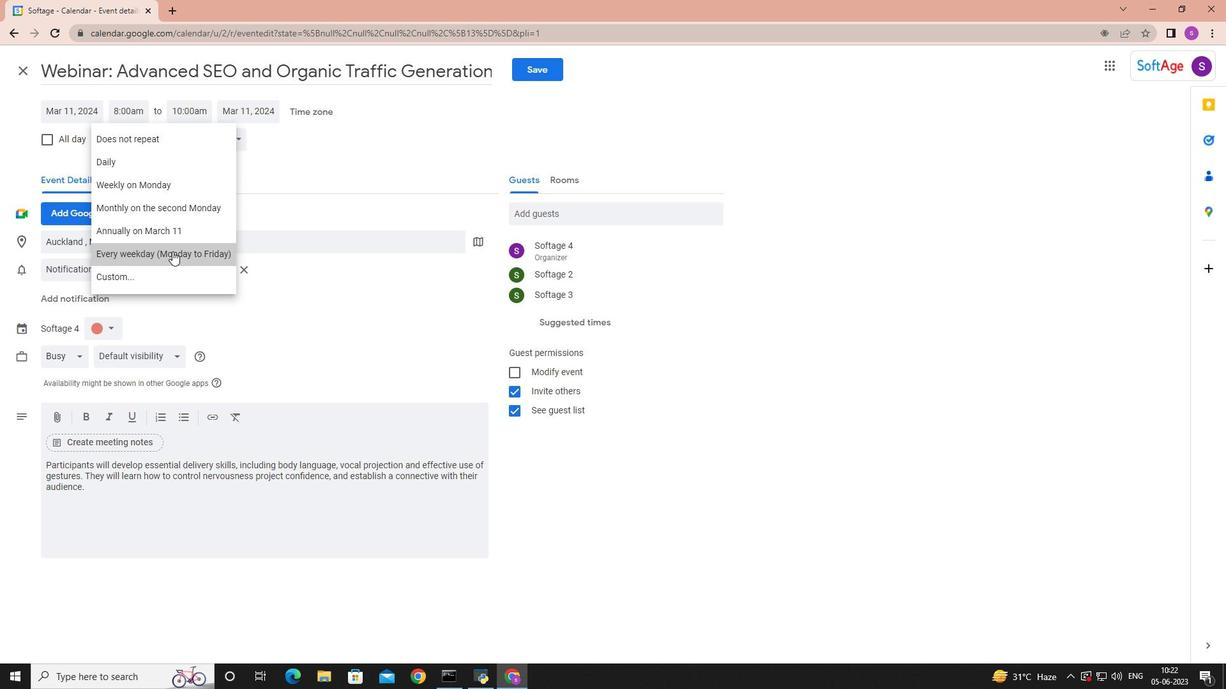 
Action: Mouse pressed left at (172, 251)
Screenshot: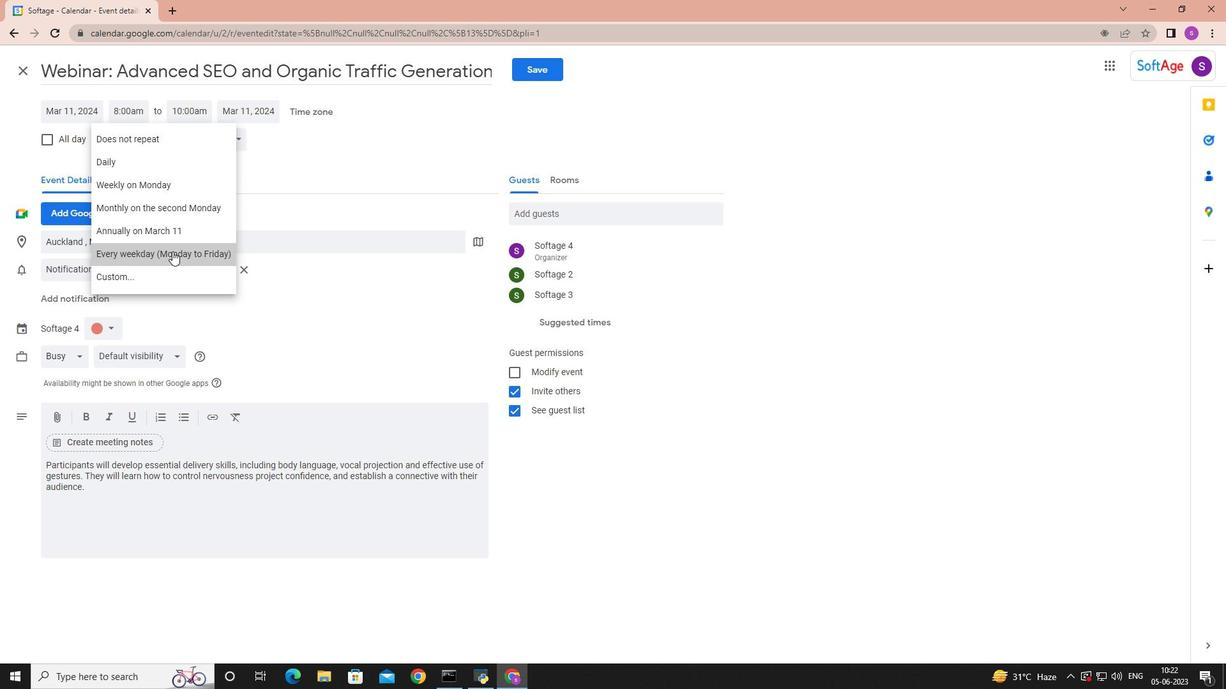 
Action: Mouse moved to (535, 64)
Screenshot: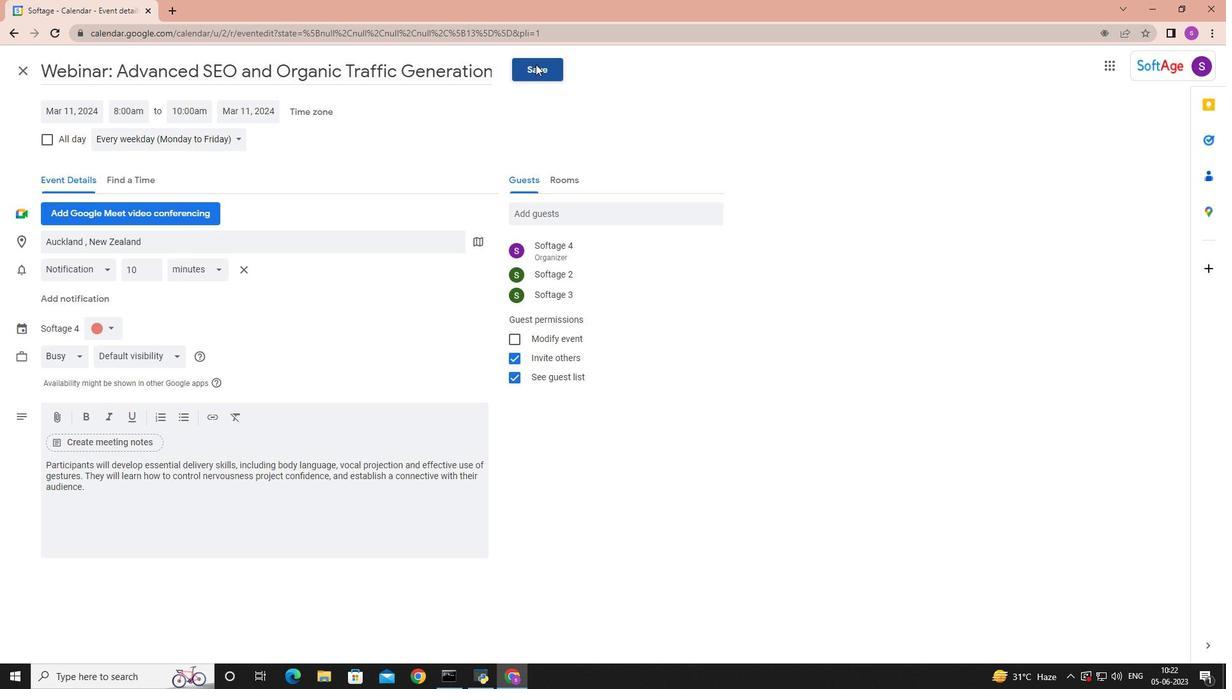 
Action: Mouse pressed left at (535, 64)
Screenshot: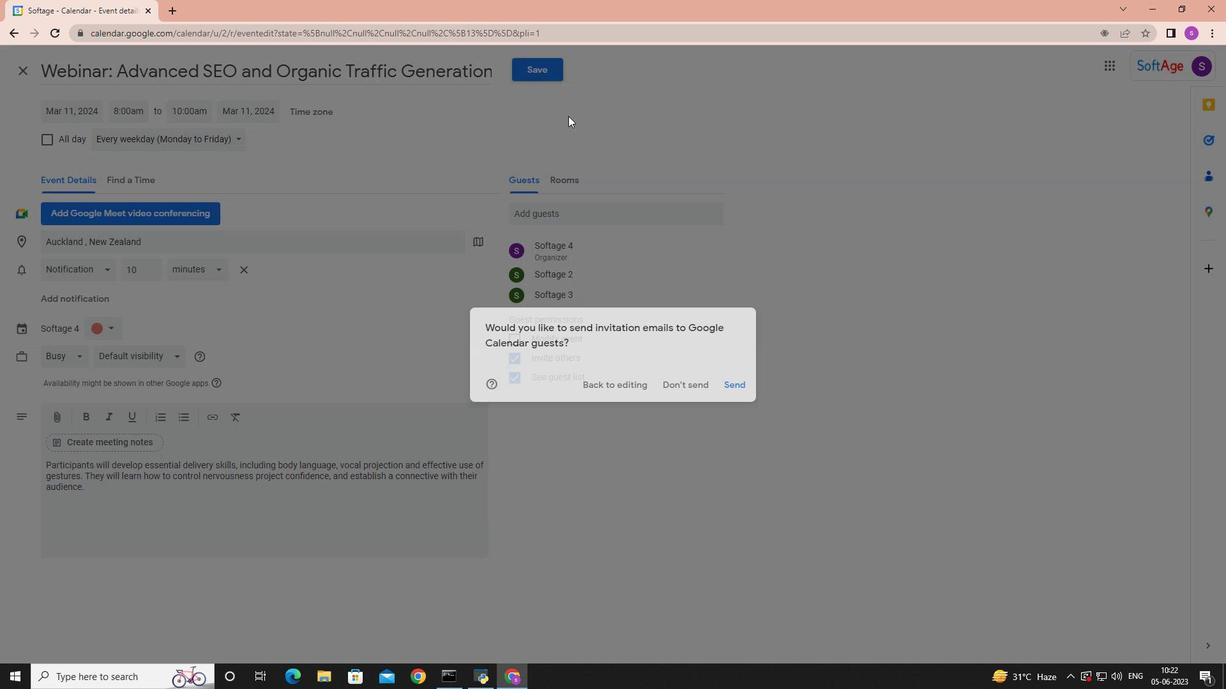 
Action: Mouse moved to (737, 378)
Screenshot: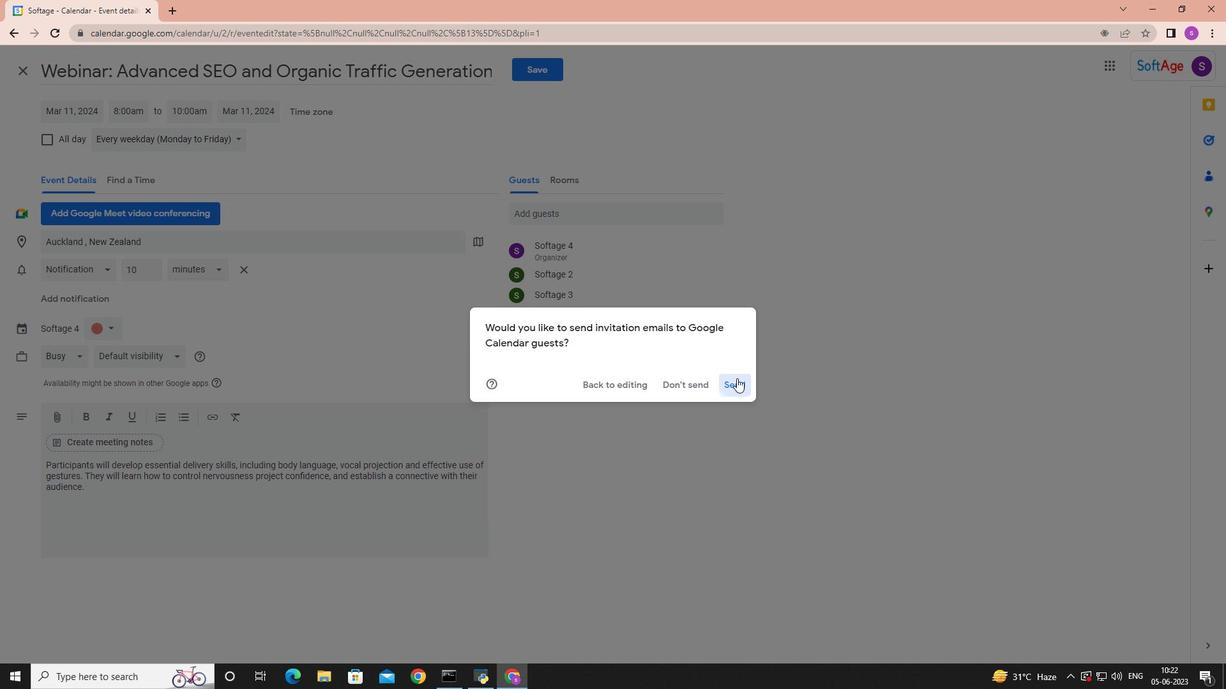 
Action: Mouse pressed left at (737, 378)
Screenshot: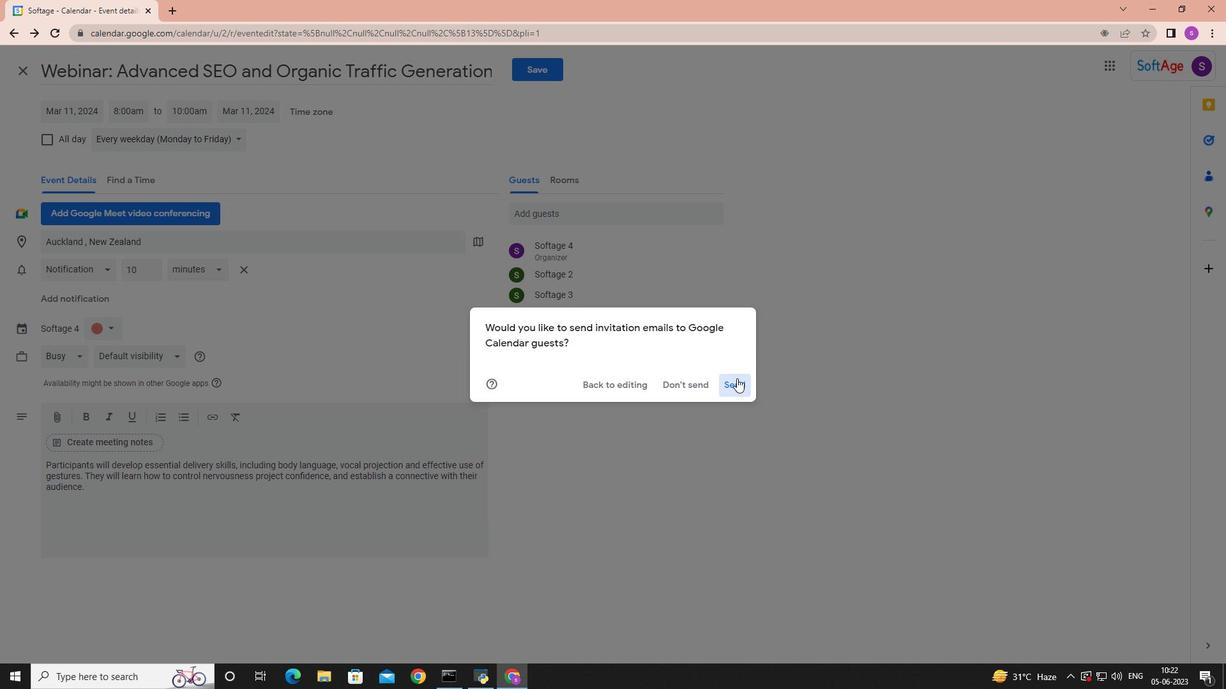 
